 Task: Select Grocery. Add to cart, from ALDI for 779 Spadafore Drive, State College, Pennsylvania 16803, Cell Number 814-822-2457, following items : Park Street Deli Mac & Cheese (20 oz) - 2, Southern Grove Whole Almond (16 oz) - 1, Goldhen Grade A Eggs Large (12 ct) - 2, Chef''s Cupboard Chunky Soup Chicken Noodle (18.6 oz) - 2, Burman''s Chili Sauce (12 oz) - 1, Organic Broccoli (each) - 2, Fusia Asian Inspirations Chicken Fried Rice (22 oz) - 2, L''oven Fresh Wraps Spinach (15 oz) - 1, Ginger Root (8 oz) - 2, Tide Simply Plus Oxi Liquid Laundry Detergent (31 oz) - 1
Action: Mouse moved to (323, 108)
Screenshot: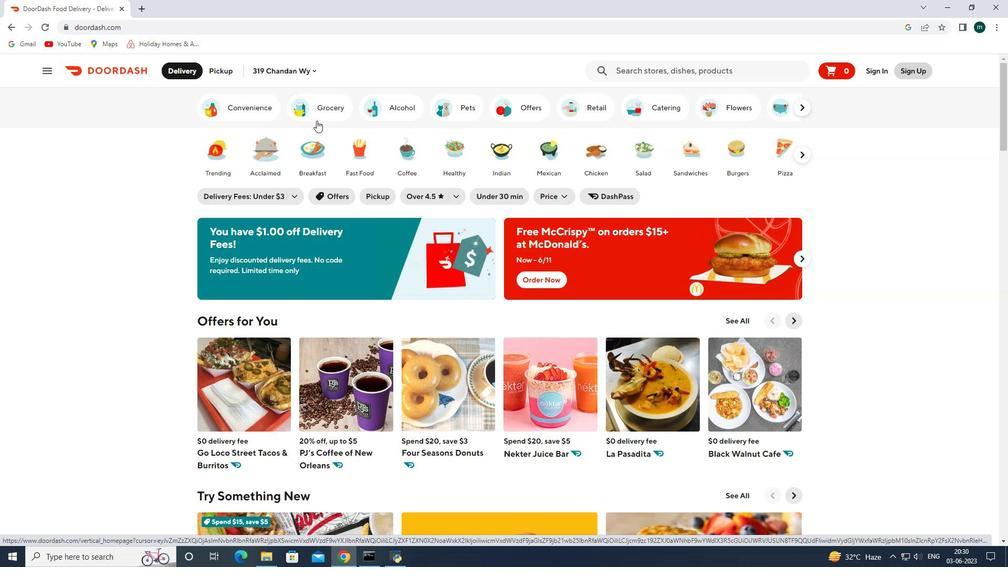 
Action: Mouse pressed left at (323, 108)
Screenshot: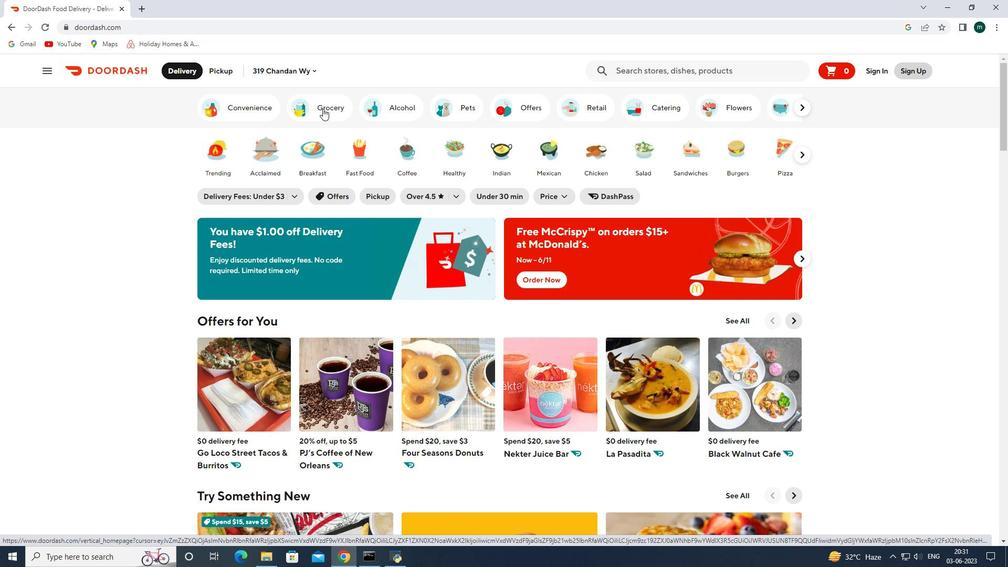 
Action: Mouse moved to (656, 327)
Screenshot: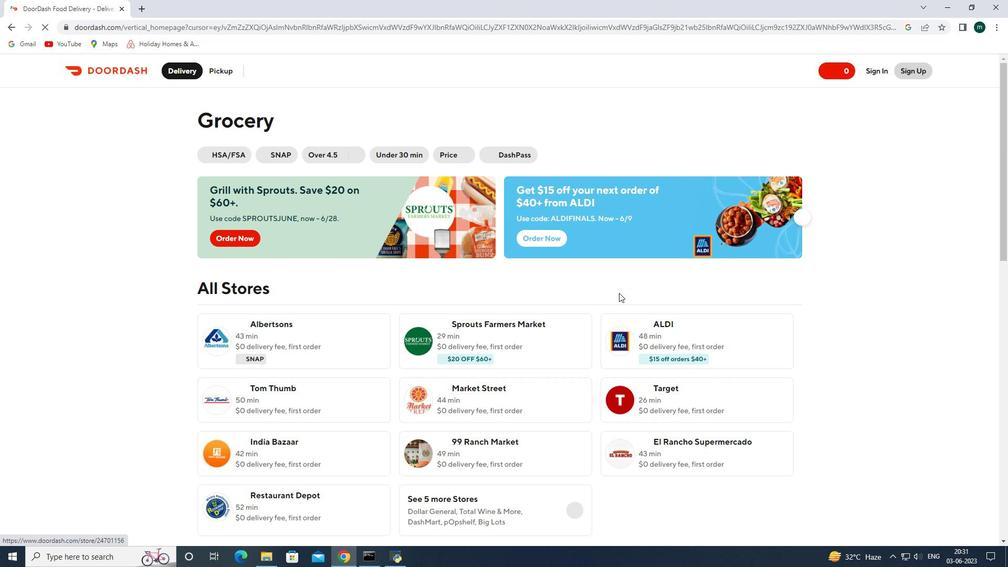 
Action: Mouse pressed left at (656, 327)
Screenshot: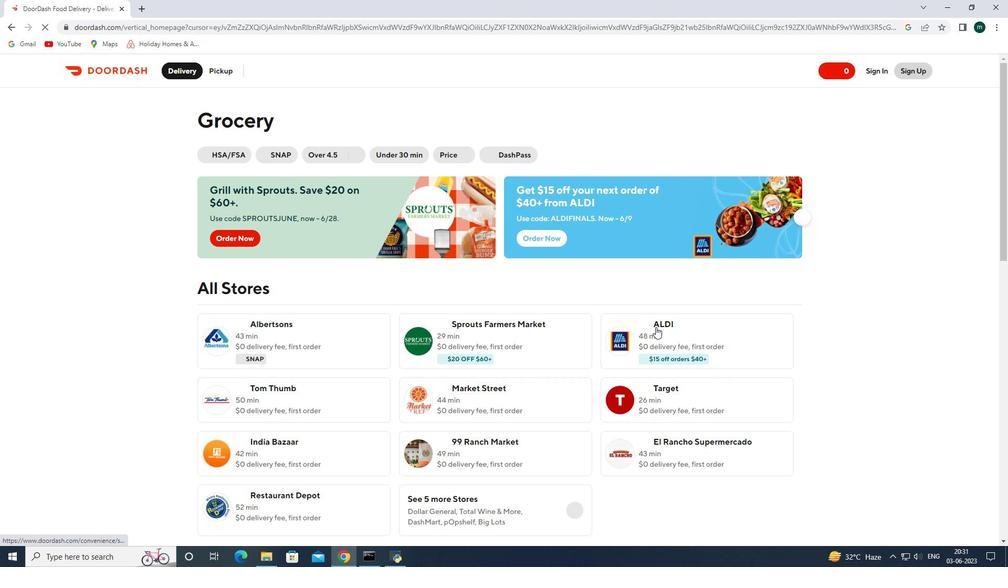 
Action: Mouse moved to (208, 68)
Screenshot: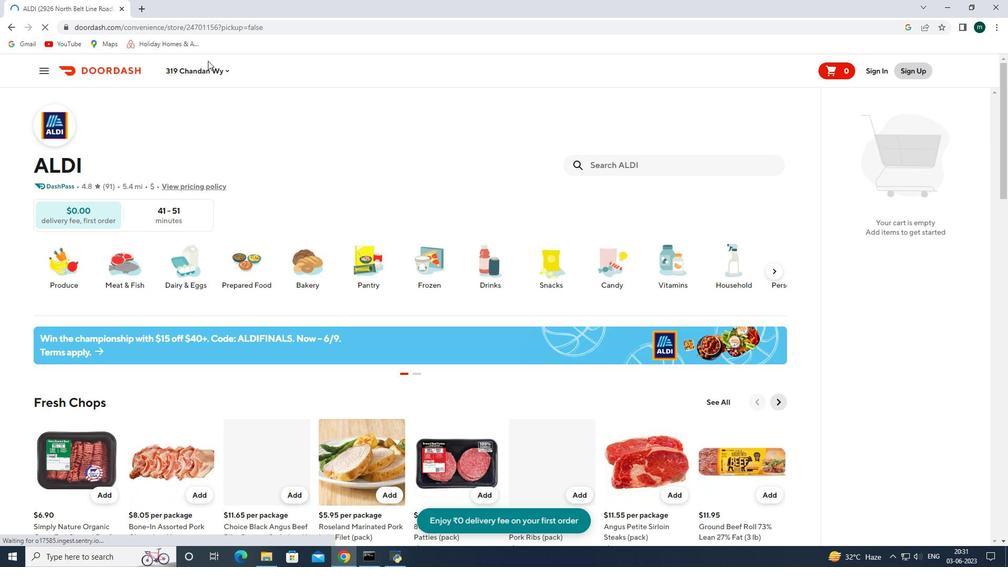 
Action: Mouse pressed left at (208, 68)
Screenshot: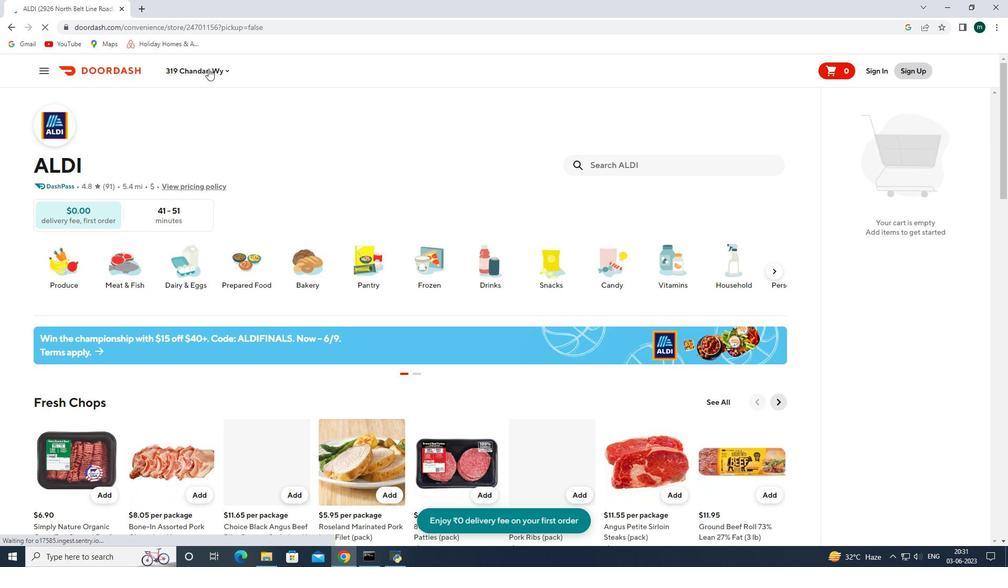 
Action: Mouse moved to (220, 106)
Screenshot: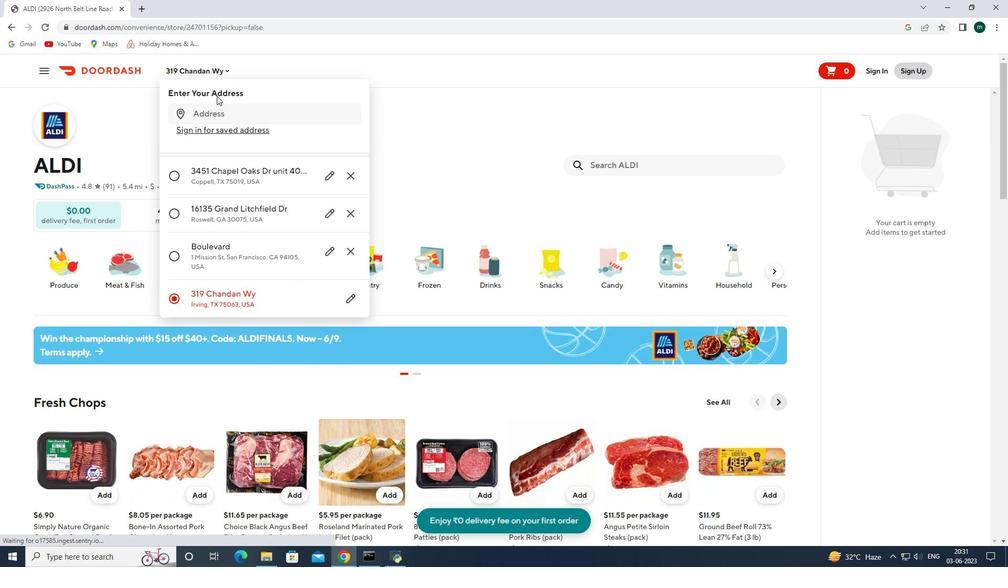 
Action: Mouse pressed left at (220, 106)
Screenshot: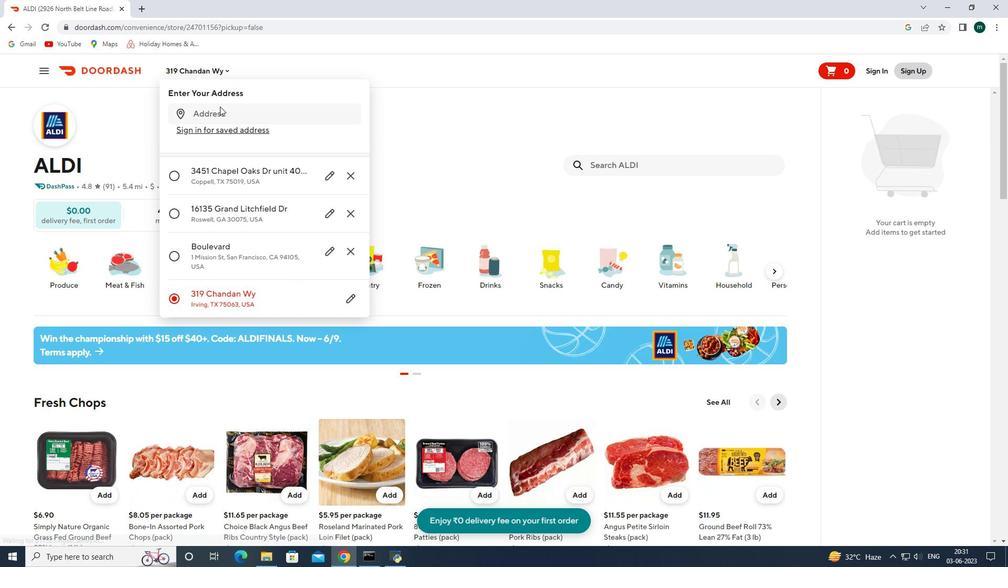 
Action: Key pressed 779<Key.space>spadafore<Key.space>drive<Key.space>state<Key.space>coege<Key.space>pennsyvani<Key.space>16803<Key.enter>
Screenshot: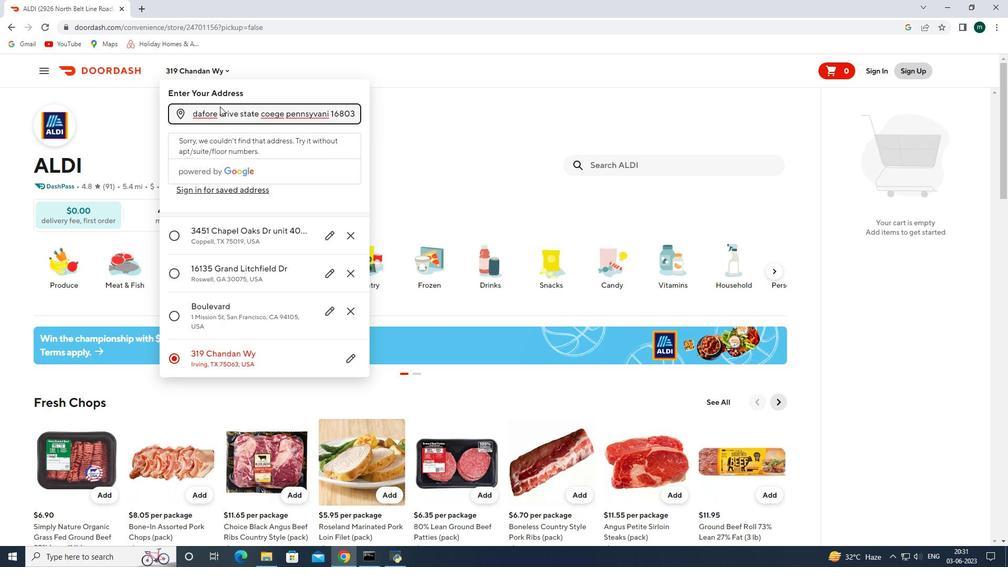 
Action: Mouse moved to (302, 433)
Screenshot: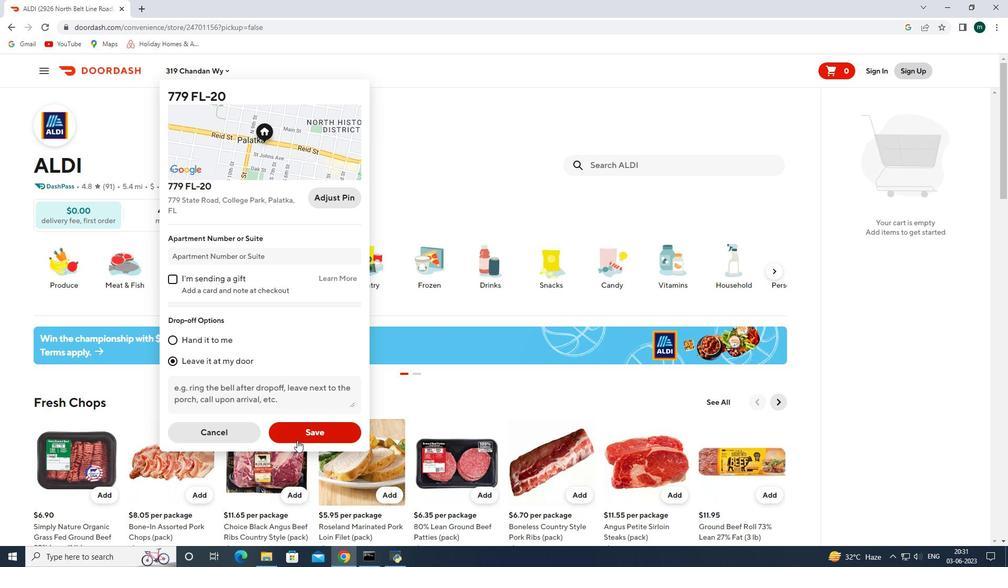 
Action: Mouse pressed left at (302, 433)
Screenshot: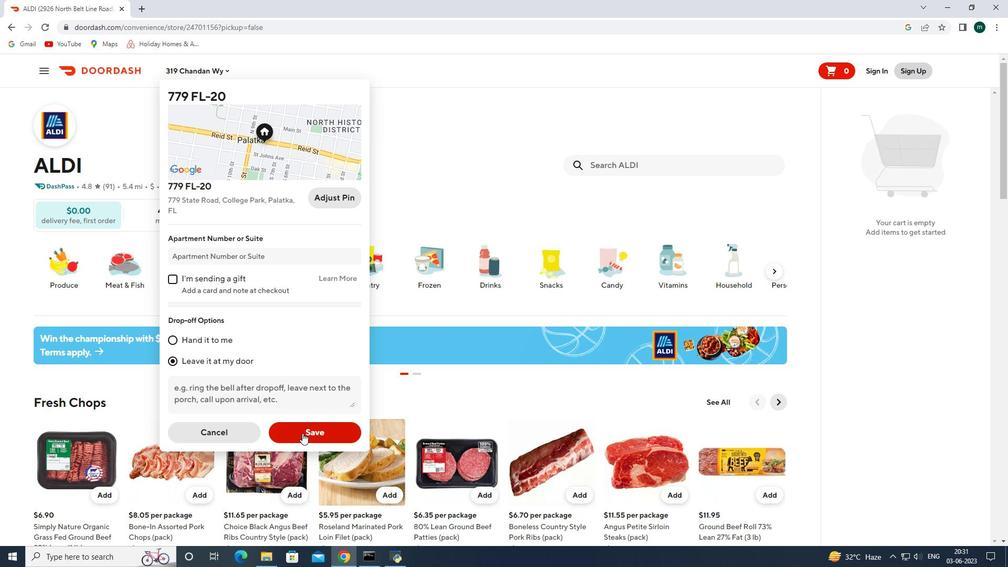 
Action: Mouse moved to (619, 167)
Screenshot: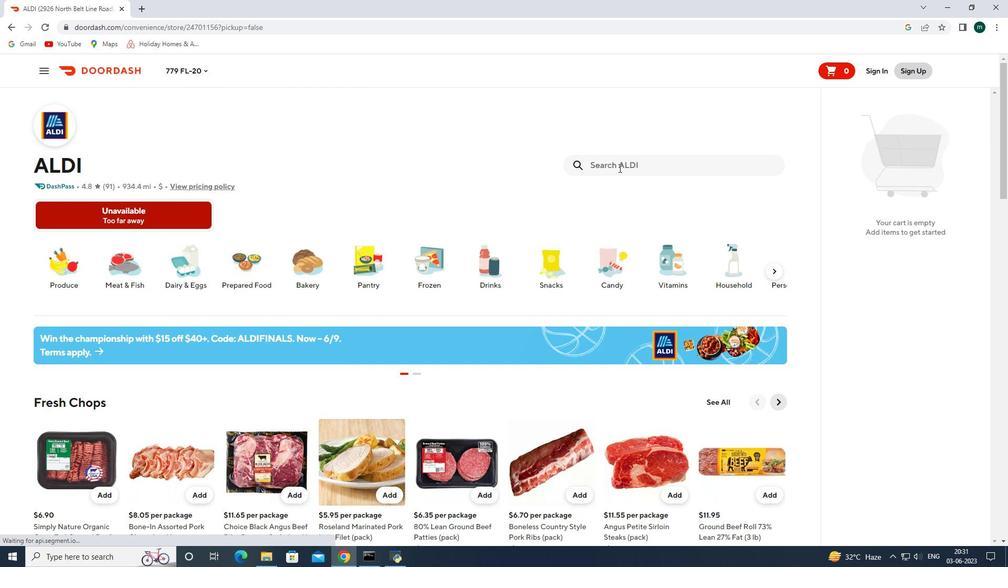 
Action: Mouse pressed left at (619, 167)
Screenshot: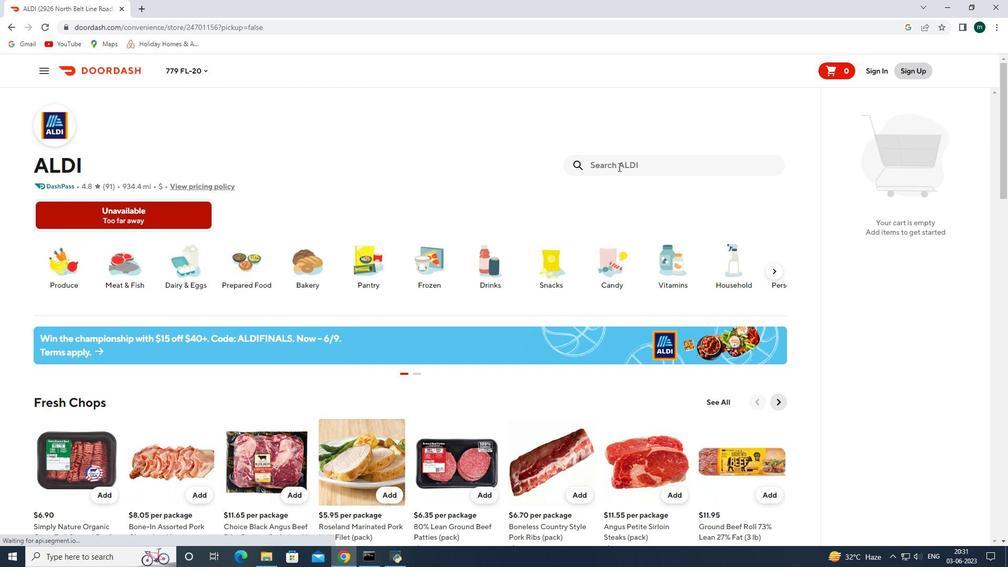 
Action: Key pressed park<Key.space>street<Key.space>dei<Key.space>mac<Key.space>and<Key.space>cheese<Key.space><Key.enter>
Screenshot: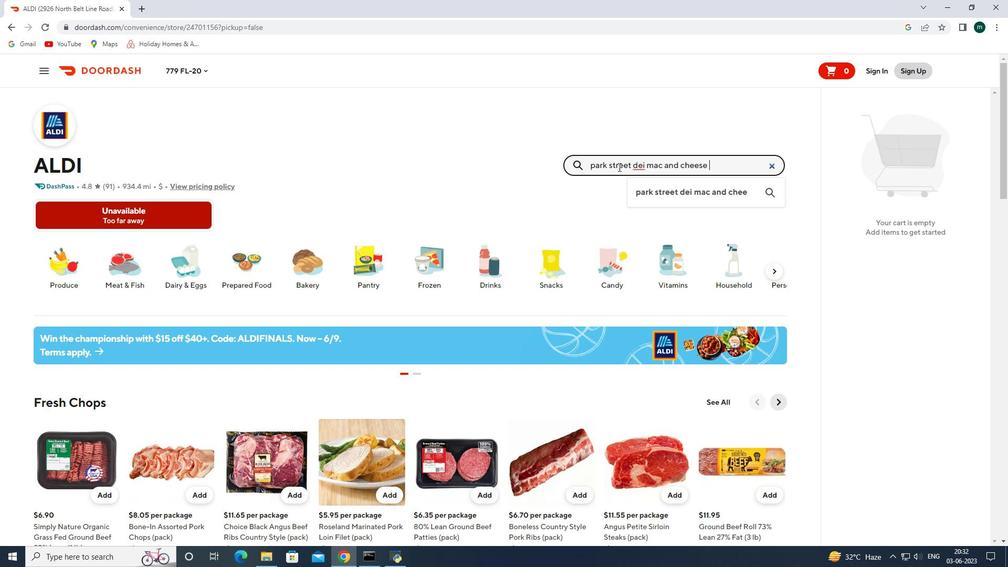 
Action: Mouse moved to (95, 294)
Screenshot: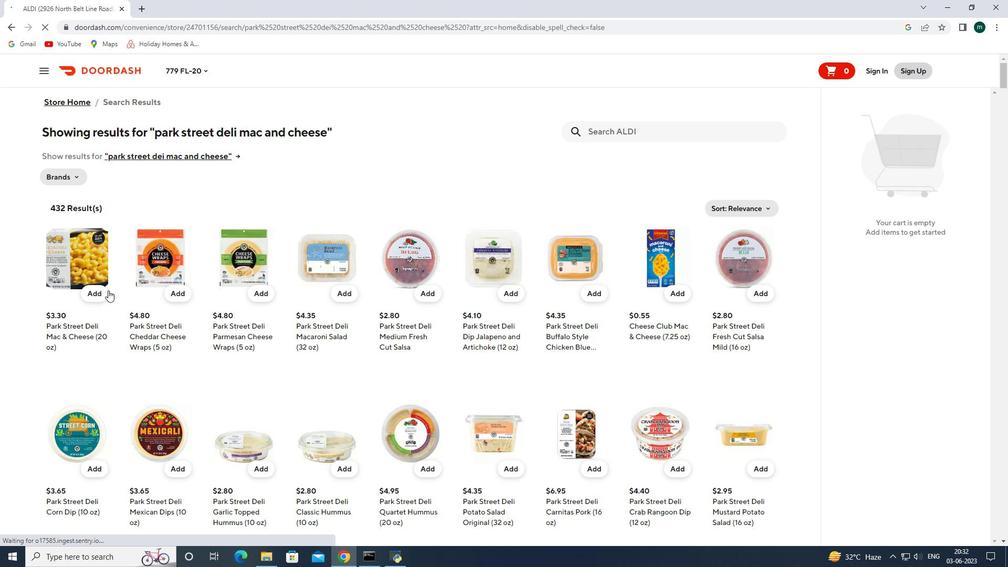 
Action: Mouse pressed left at (95, 294)
Screenshot: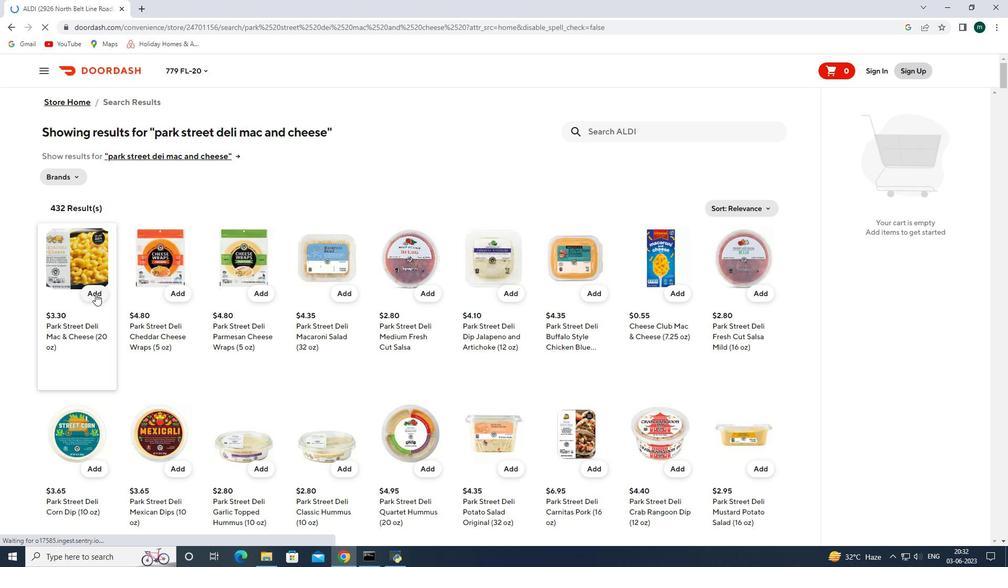 
Action: Mouse moved to (97, 295)
Screenshot: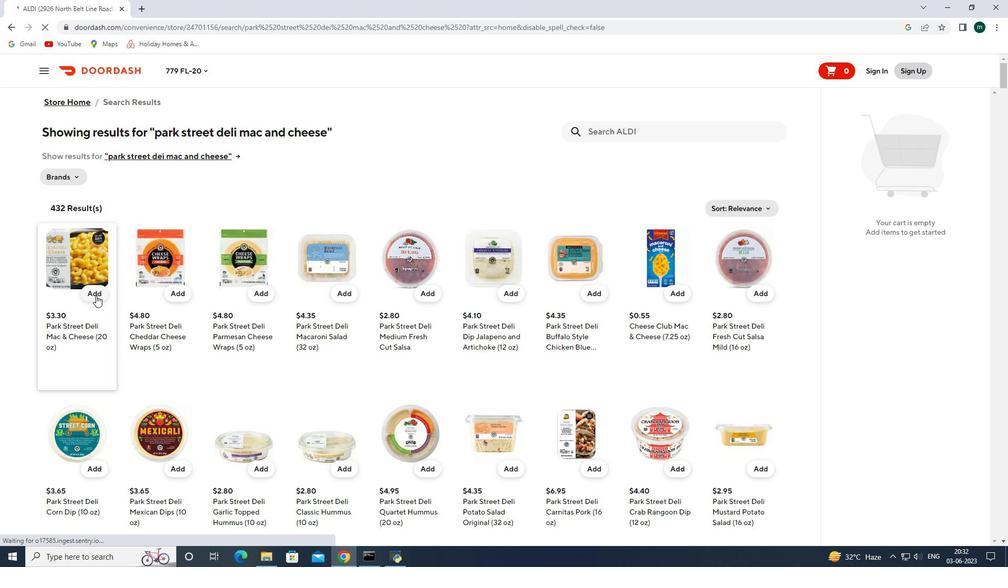 
Action: Mouse pressed left at (97, 295)
Screenshot: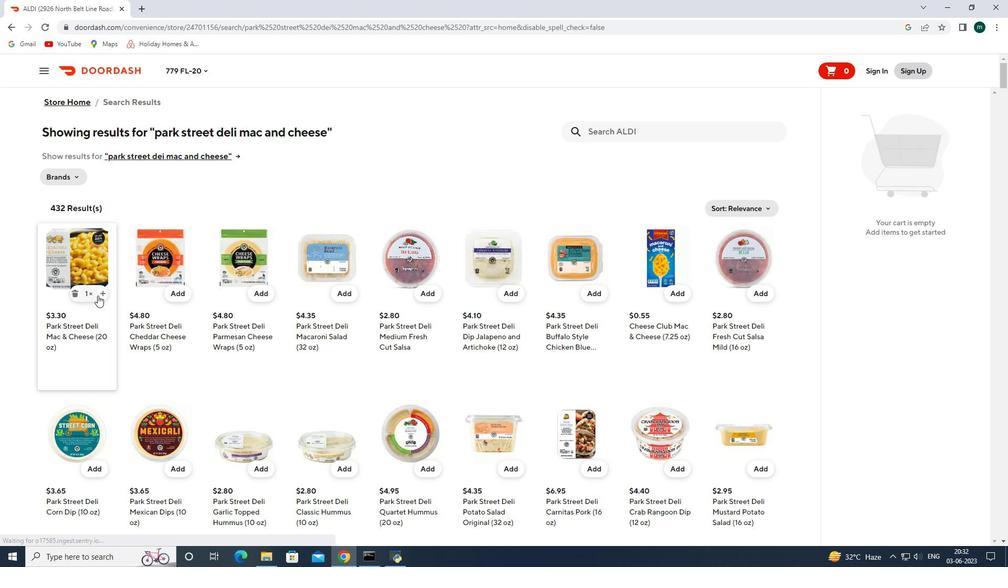 
Action: Mouse moved to (598, 132)
Screenshot: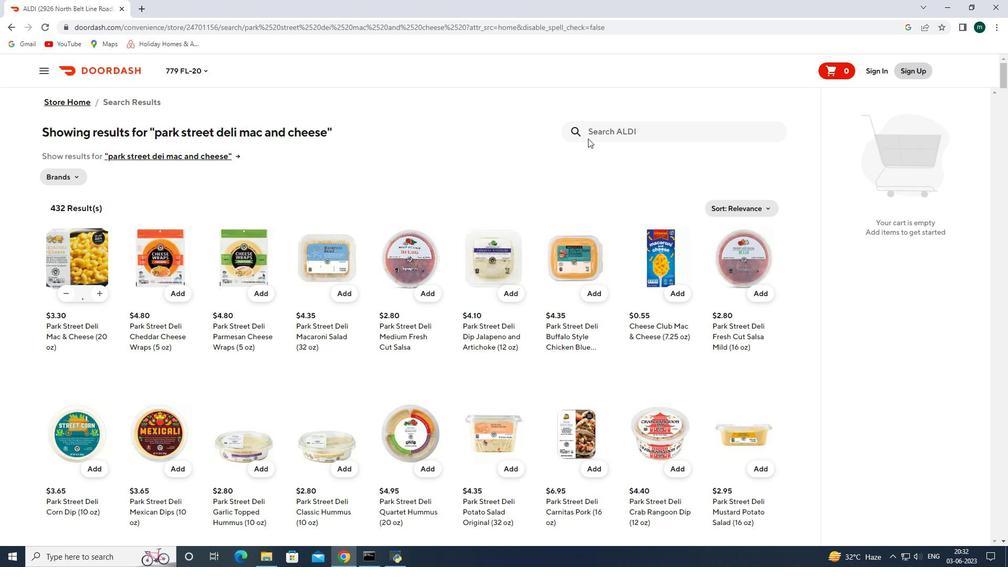 
Action: Mouse pressed left at (598, 132)
Screenshot: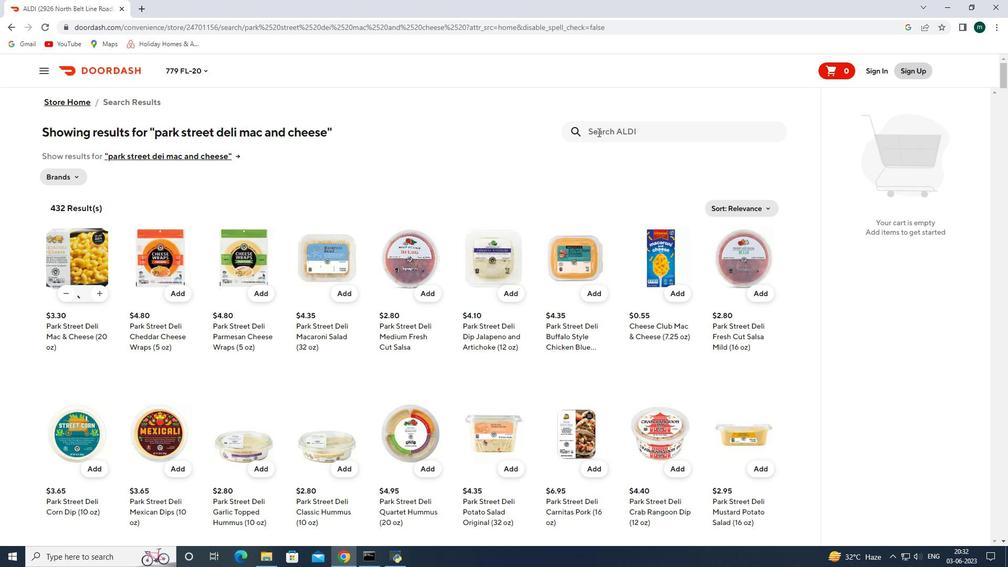 
Action: Key pressed southern<Key.space>grove<Key.space>whole<Key.space>almond<Key.enter>
Screenshot: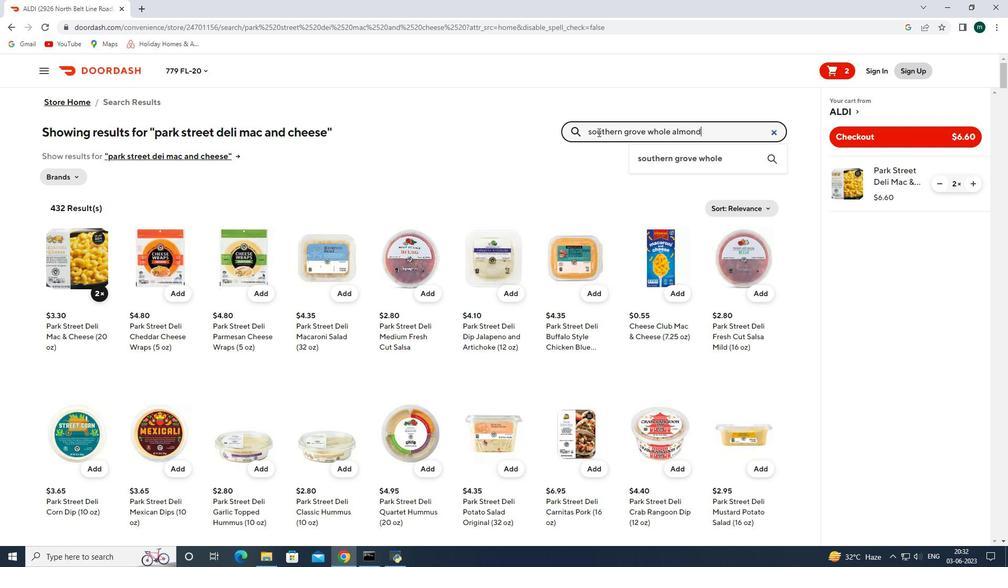 
Action: Mouse moved to (602, 128)
Screenshot: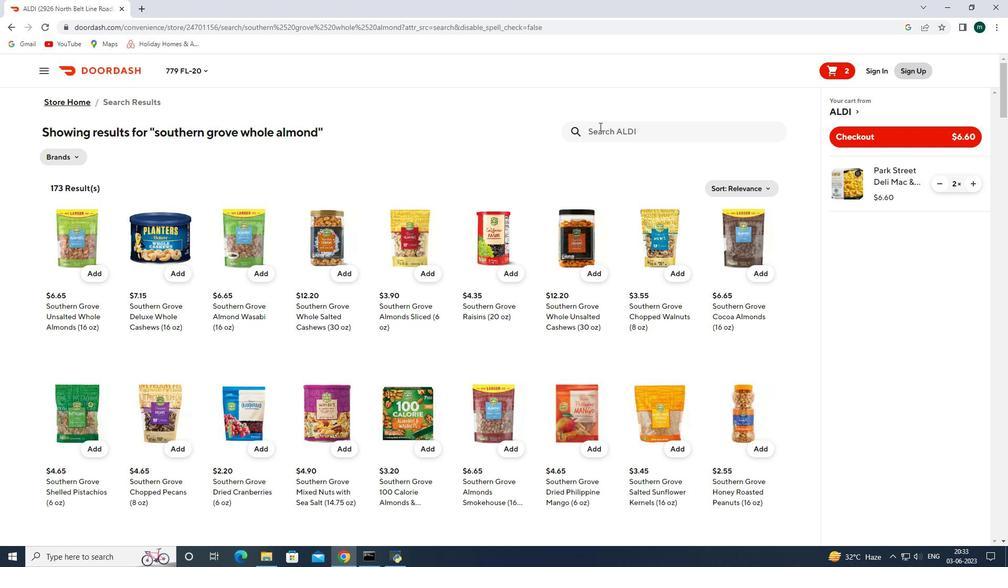 
Action: Mouse pressed left at (602, 128)
Screenshot: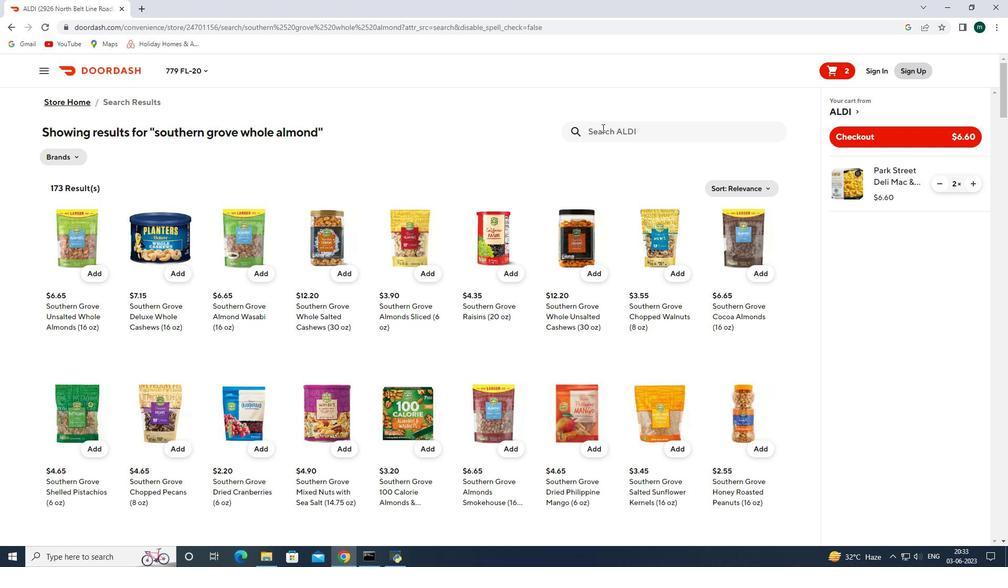 
Action: Key pressed goldhen<Key.space>grade<Key.space>a<Key.space>eggs<Key.space>large<Key.enter>
Screenshot: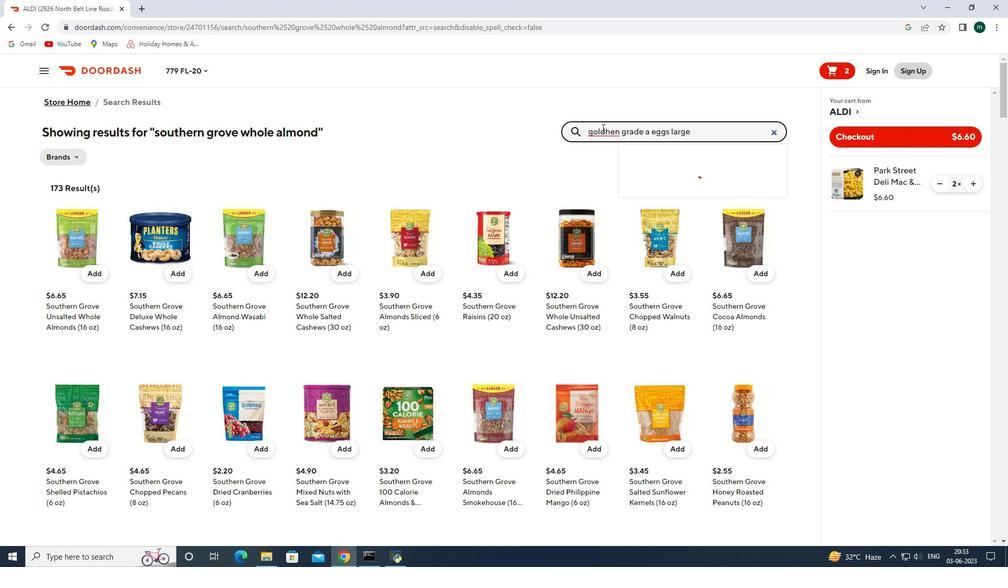 
Action: Mouse moved to (104, 294)
Screenshot: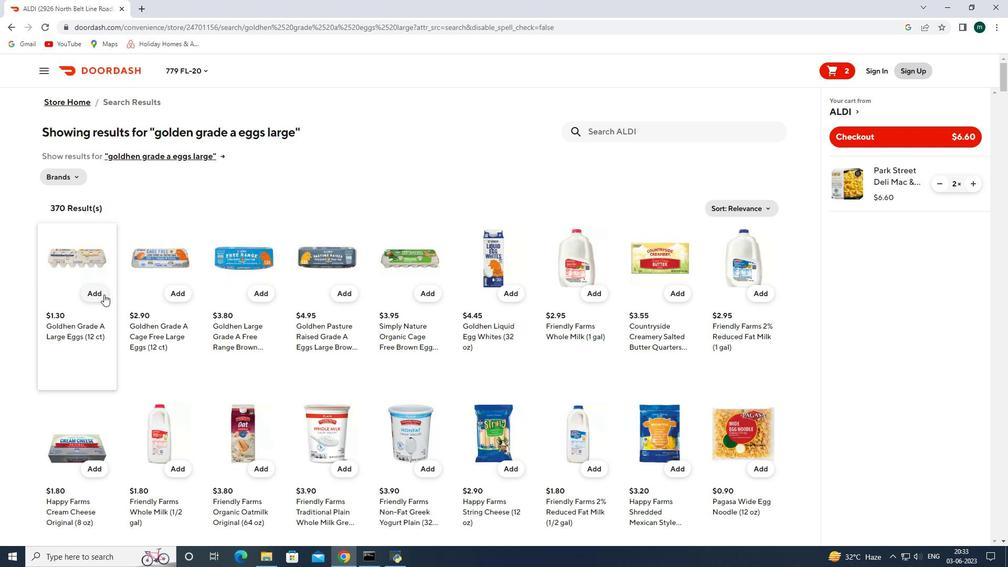 
Action: Mouse pressed left at (104, 294)
Screenshot: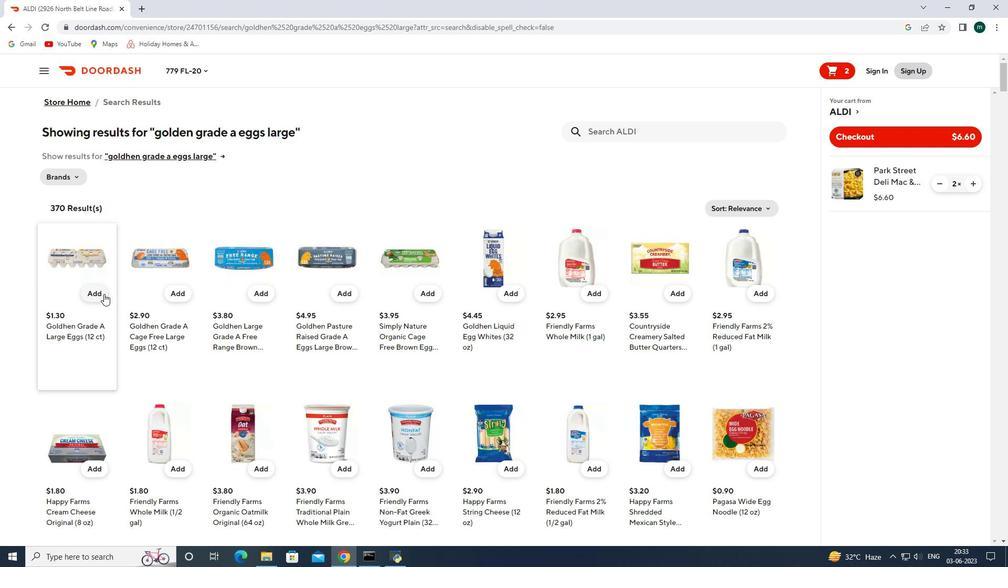 
Action: Mouse pressed left at (104, 294)
Screenshot: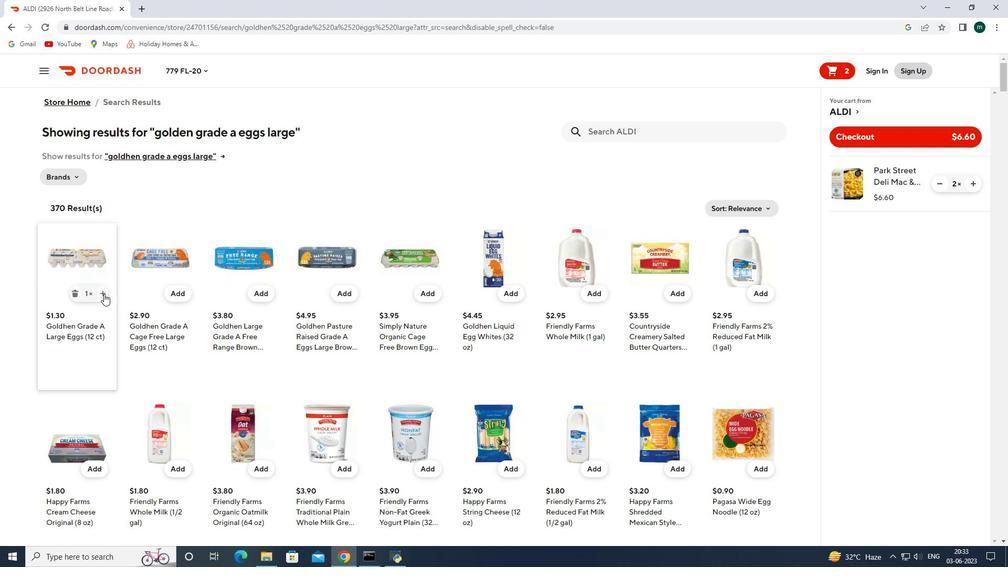 
Action: Mouse moved to (623, 131)
Screenshot: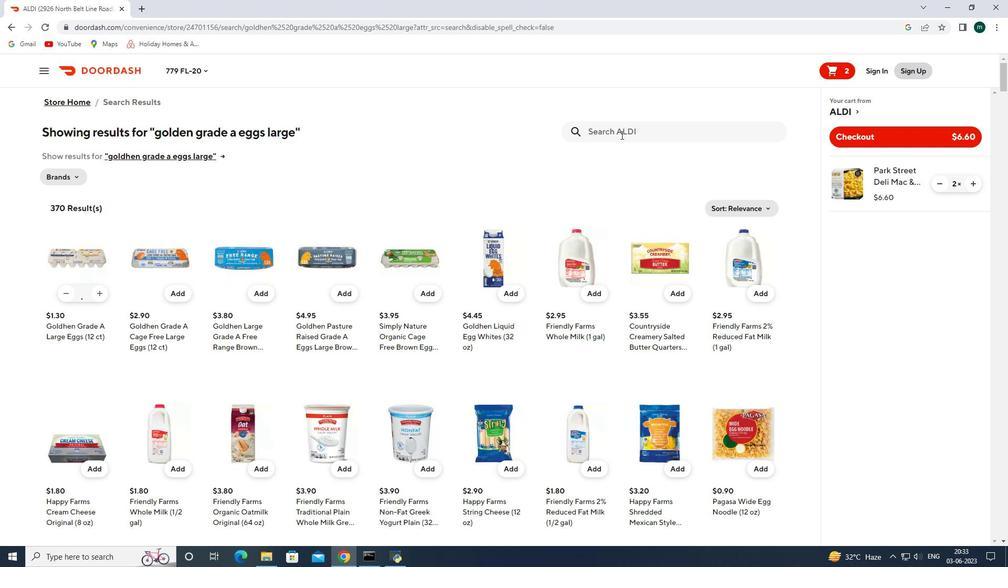 
Action: Mouse pressed left at (623, 131)
Screenshot: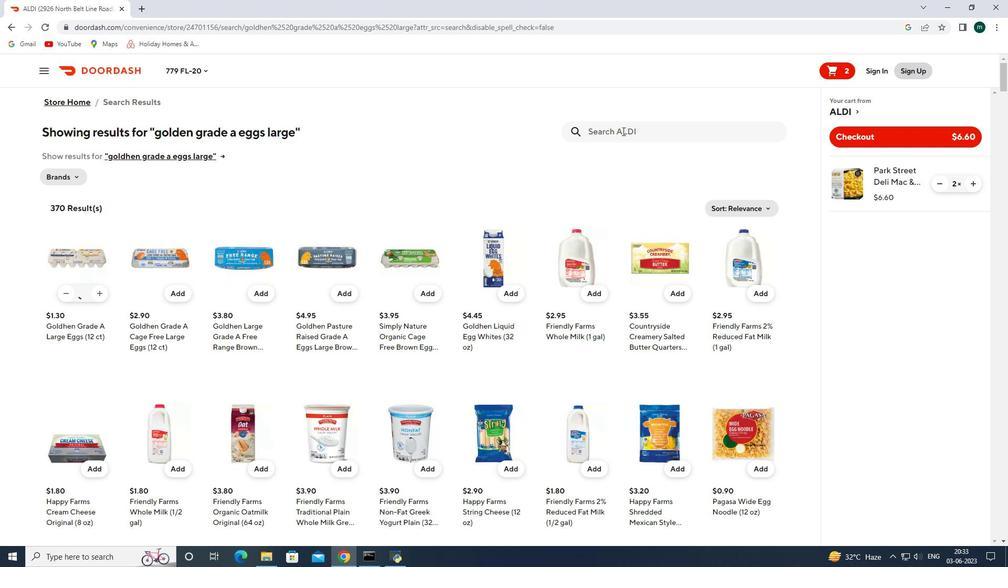 
Action: Key pressed chefs<Key.space>cupn<Key.backspace>board<Key.space>chunky<Key.space>soup<Key.space>chicken<Key.space>noodle<Key.enter>
Screenshot: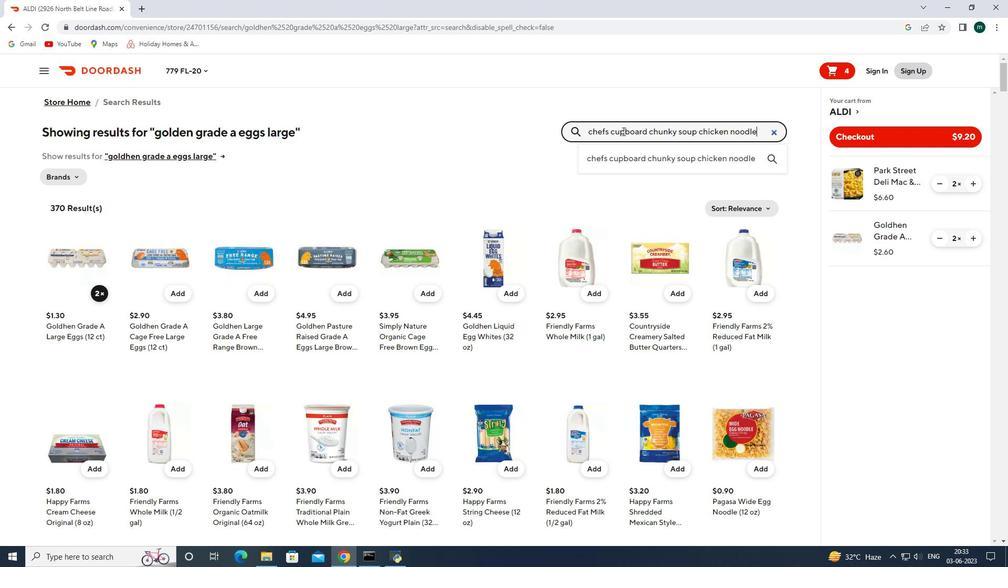 
Action: Mouse moved to (100, 272)
Screenshot: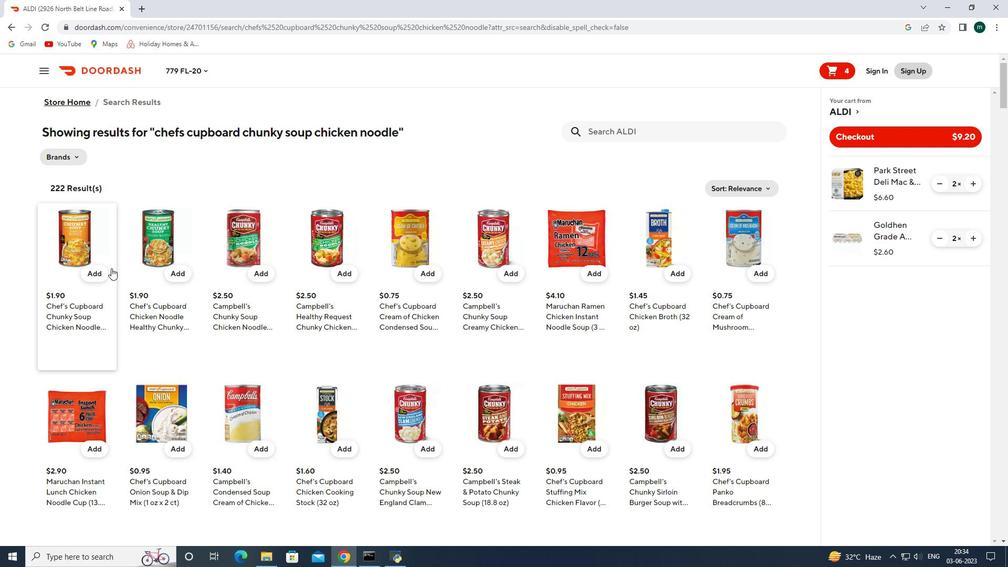 
Action: Mouse pressed left at (100, 272)
Screenshot: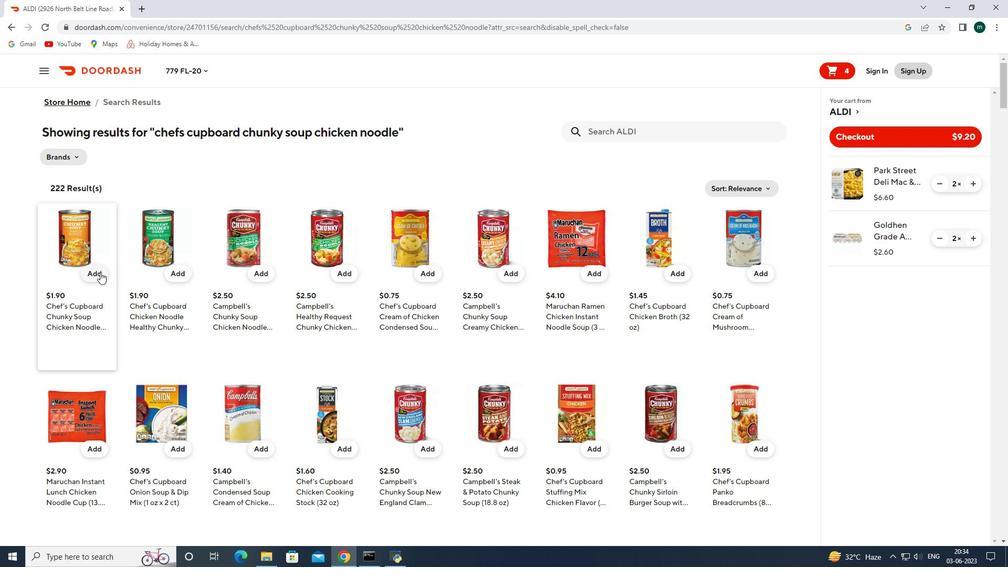 
Action: Mouse pressed left at (100, 272)
Screenshot: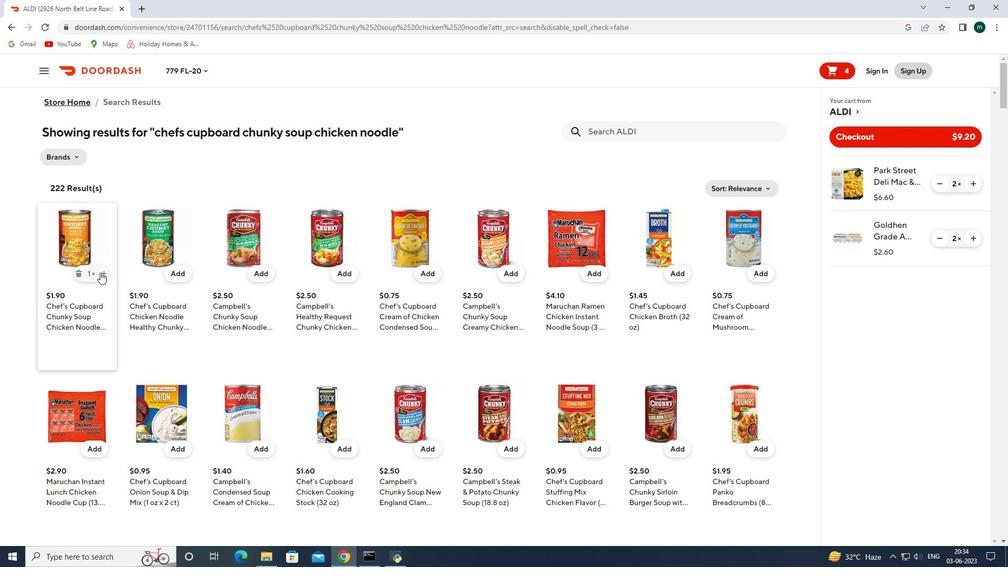 
Action: Mouse moved to (640, 132)
Screenshot: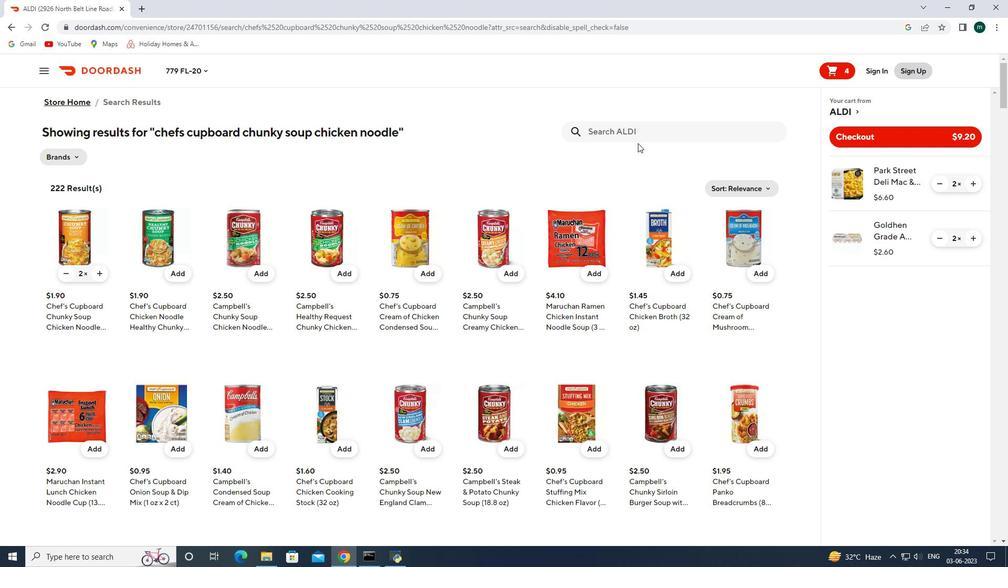 
Action: Mouse pressed left at (640, 132)
Screenshot: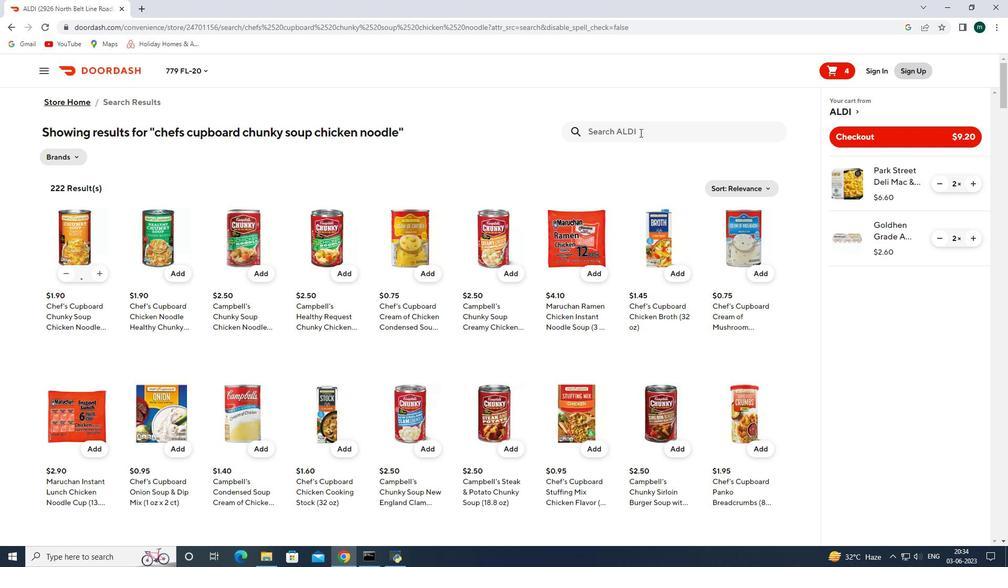 
Action: Mouse moved to (640, 132)
Screenshot: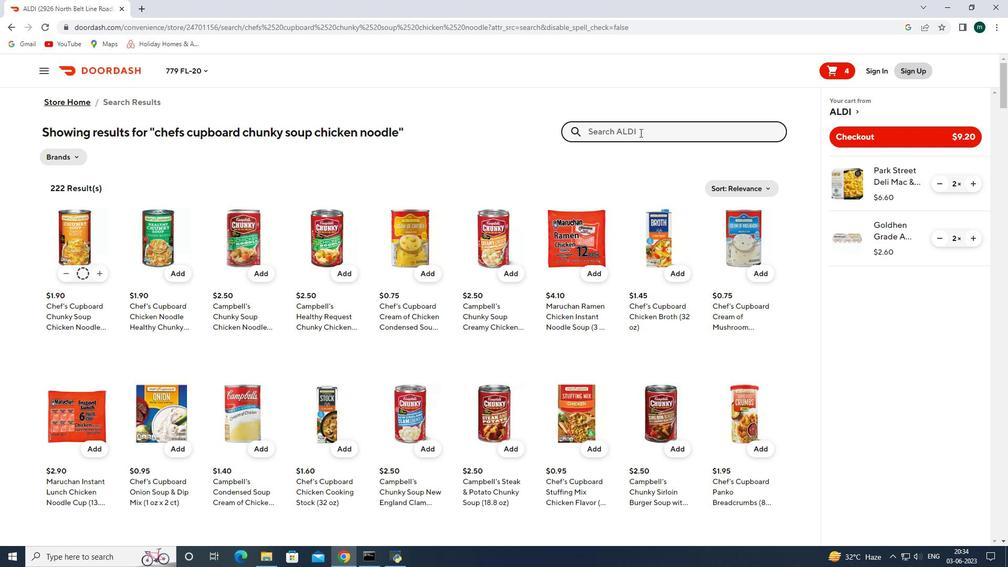 
Action: Key pressed burman<Key.space>chili<Key.space>sauce<Key.enter>
Screenshot: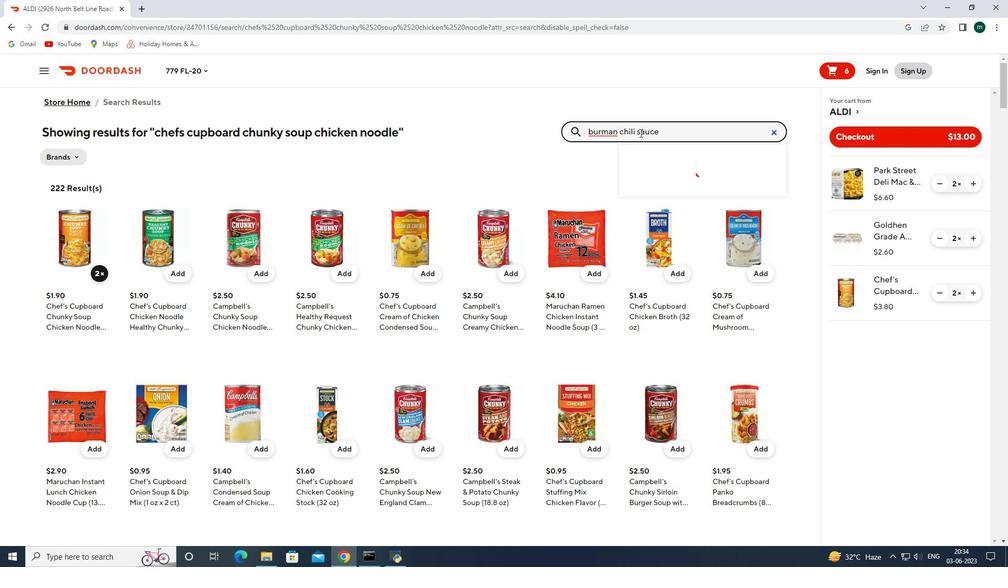 
Action: Mouse moved to (101, 269)
Screenshot: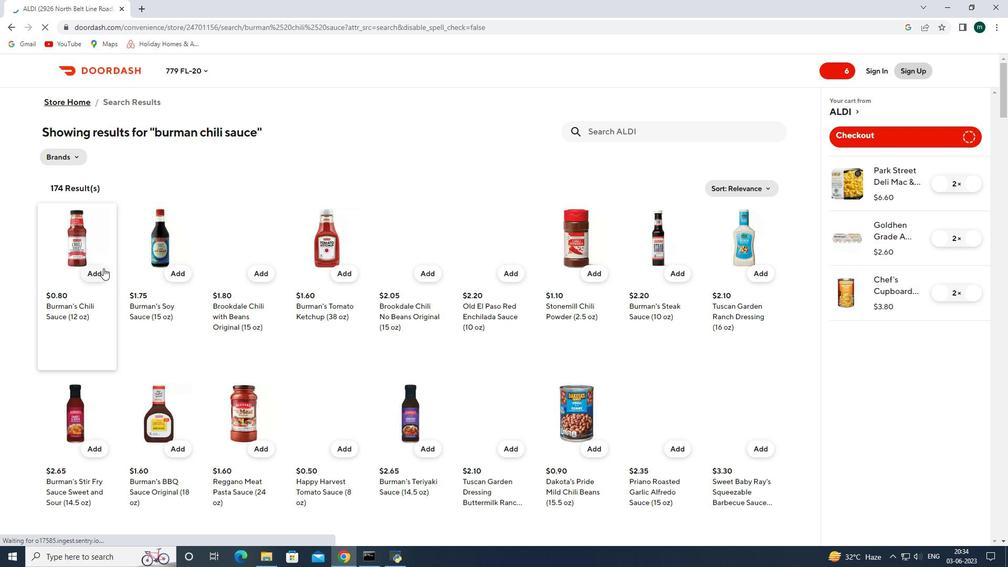 
Action: Mouse pressed left at (101, 269)
Screenshot: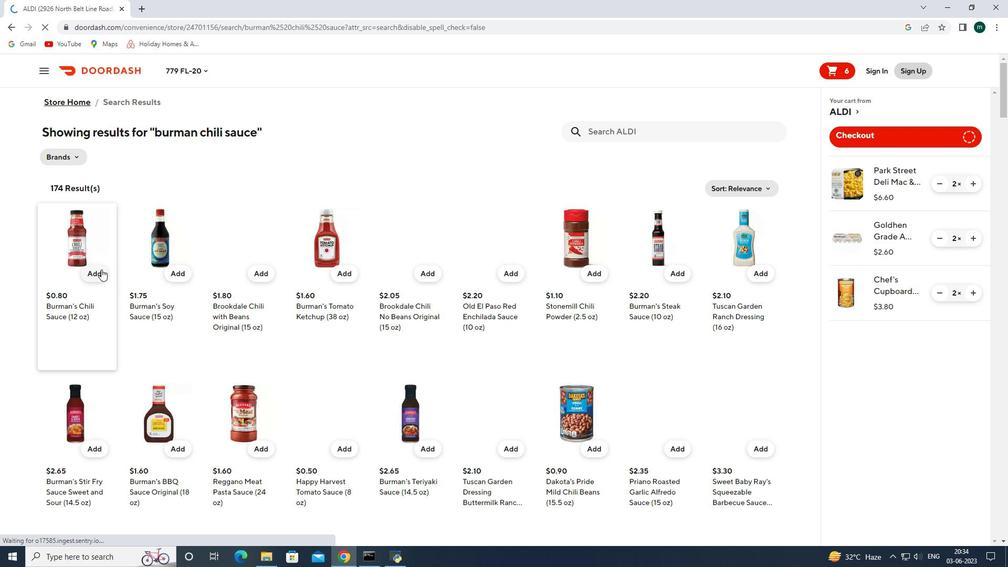 
Action: Mouse moved to (625, 124)
Screenshot: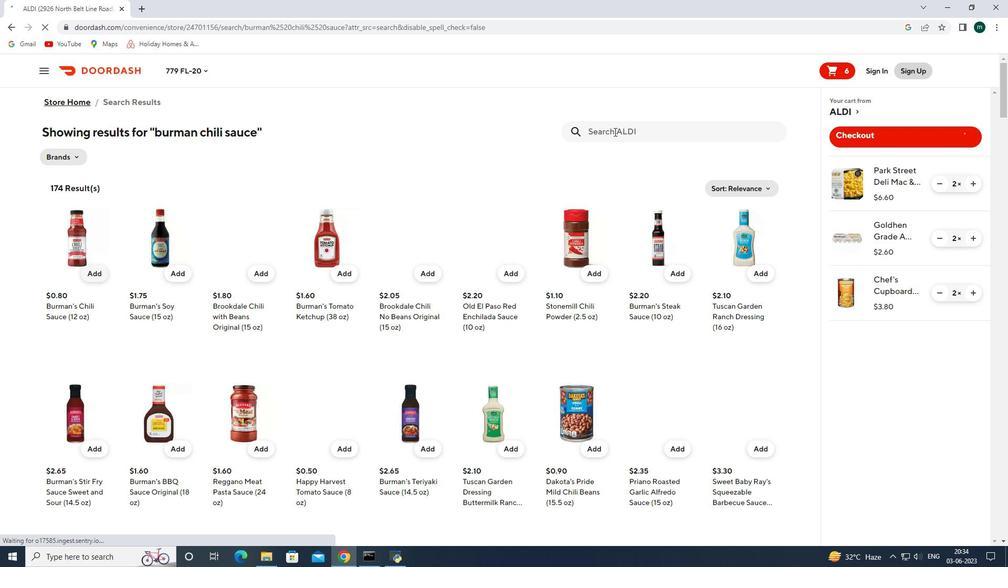
Action: Mouse pressed left at (625, 124)
Screenshot: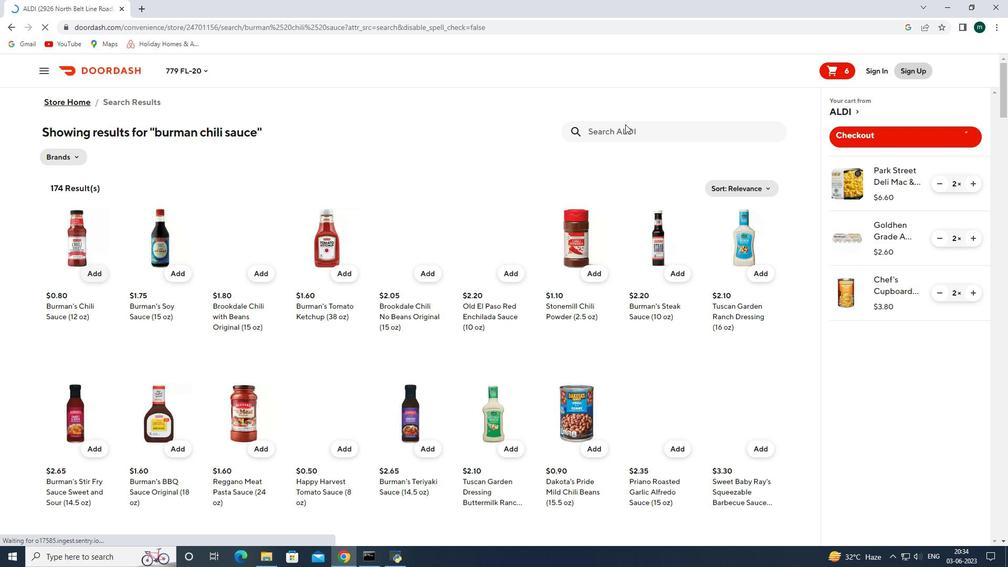 
Action: Mouse moved to (626, 127)
Screenshot: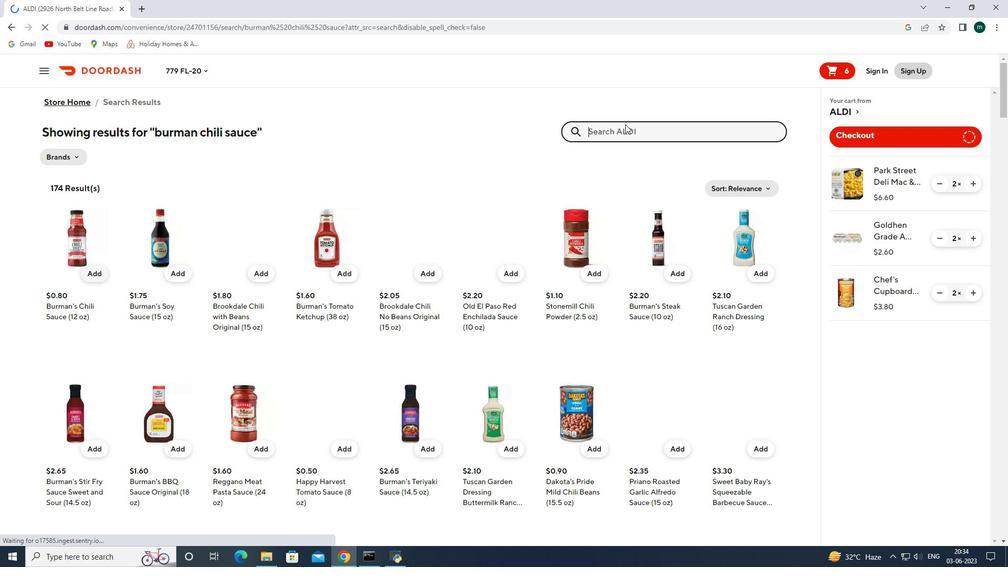 
Action: Key pressed orgnic<Key.space>broccoli<Key.enter>
Screenshot: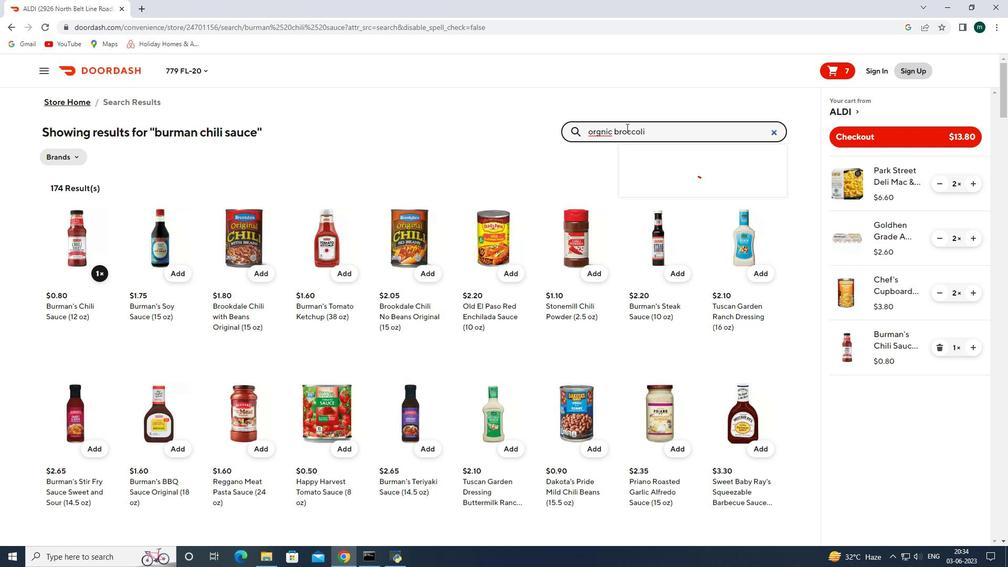 
Action: Mouse moved to (184, 290)
Screenshot: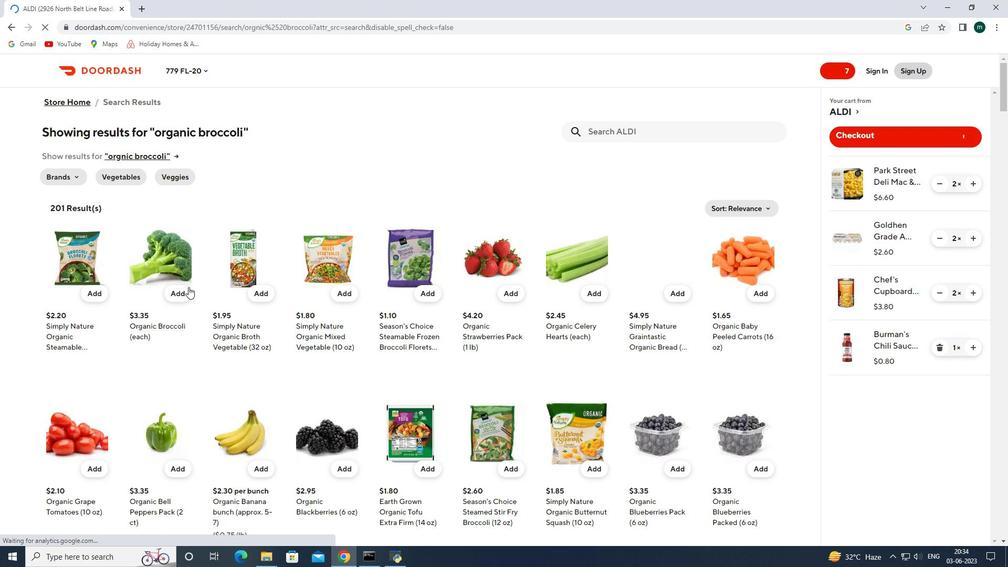 
Action: Mouse pressed left at (184, 290)
Screenshot: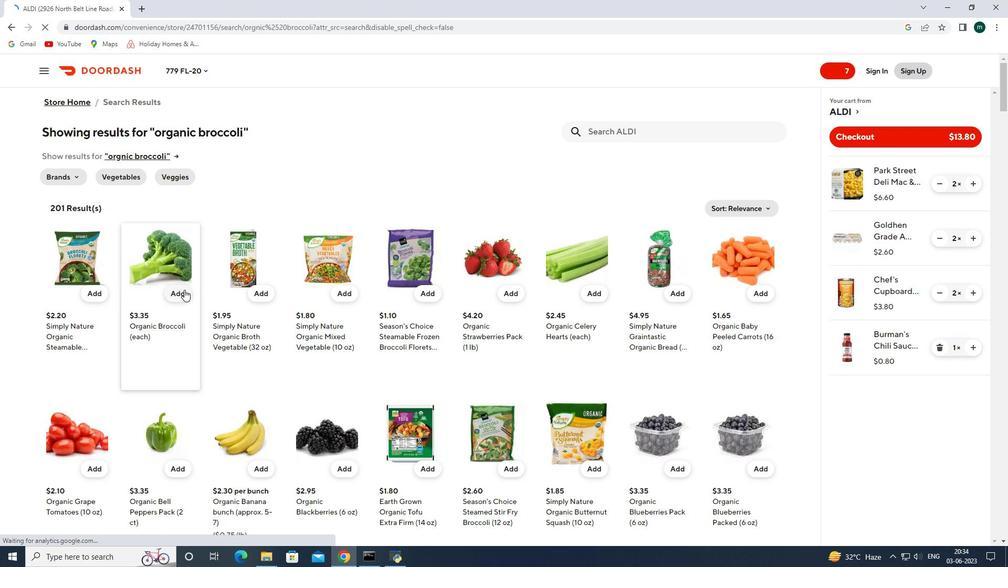 
Action: Mouse pressed left at (184, 290)
Screenshot: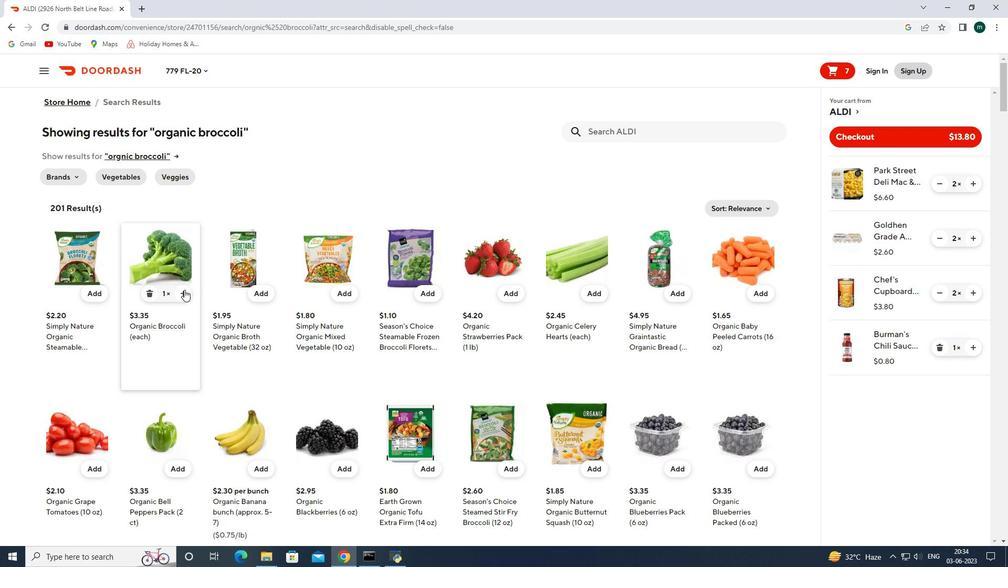 
Action: Mouse moved to (604, 130)
Screenshot: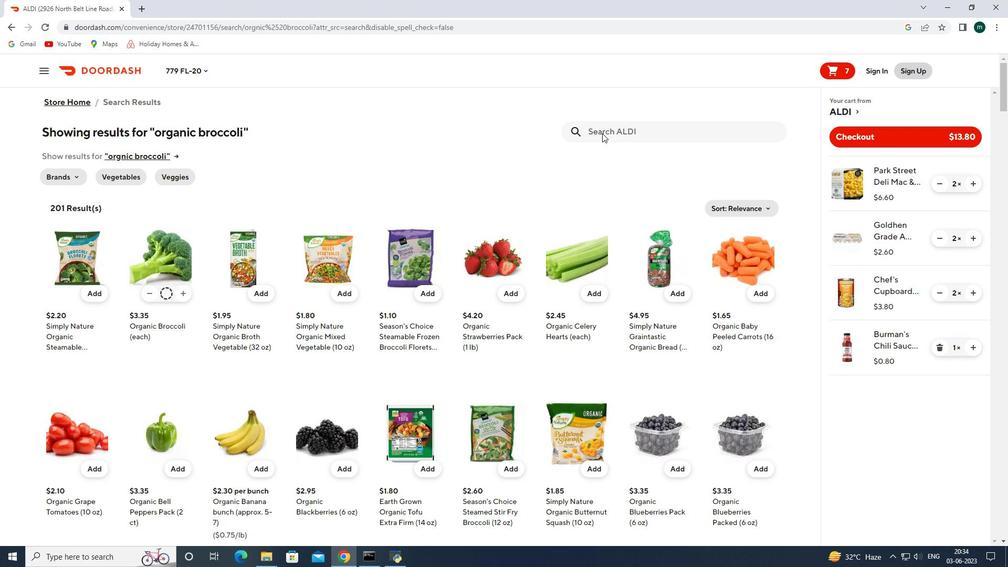 
Action: Mouse pressed left at (604, 130)
Screenshot: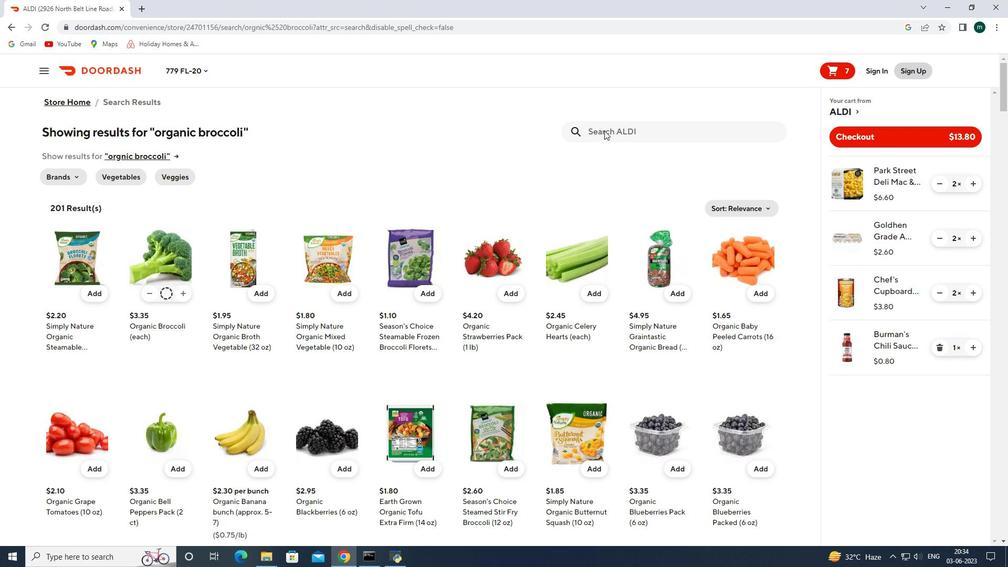 
Action: Key pressed fusia<Key.space>asian<Key.space>inspirations<Key.space>chicken<Key.space>fried<Key.space>rice<Key.enter>
Screenshot: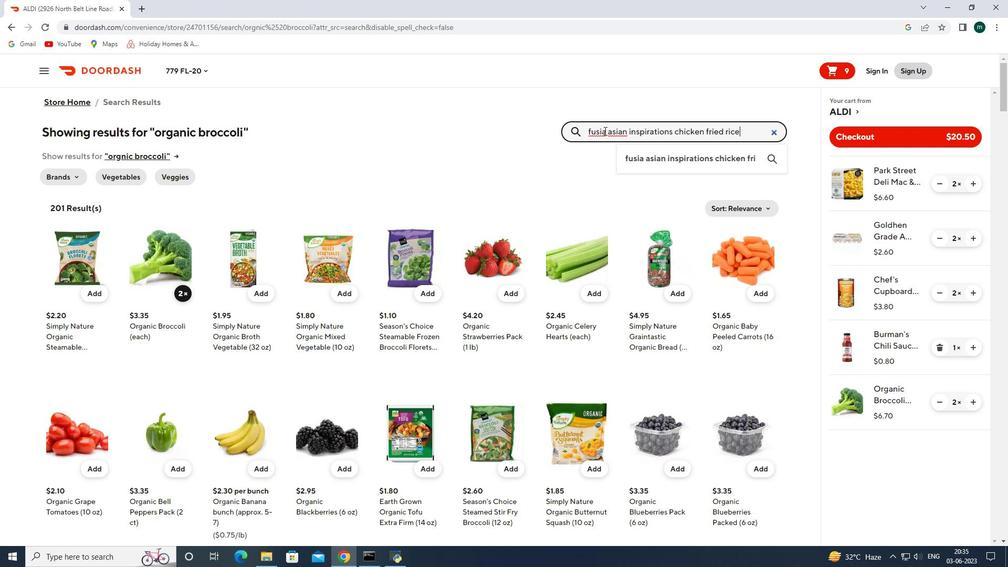 
Action: Mouse moved to (93, 269)
Screenshot: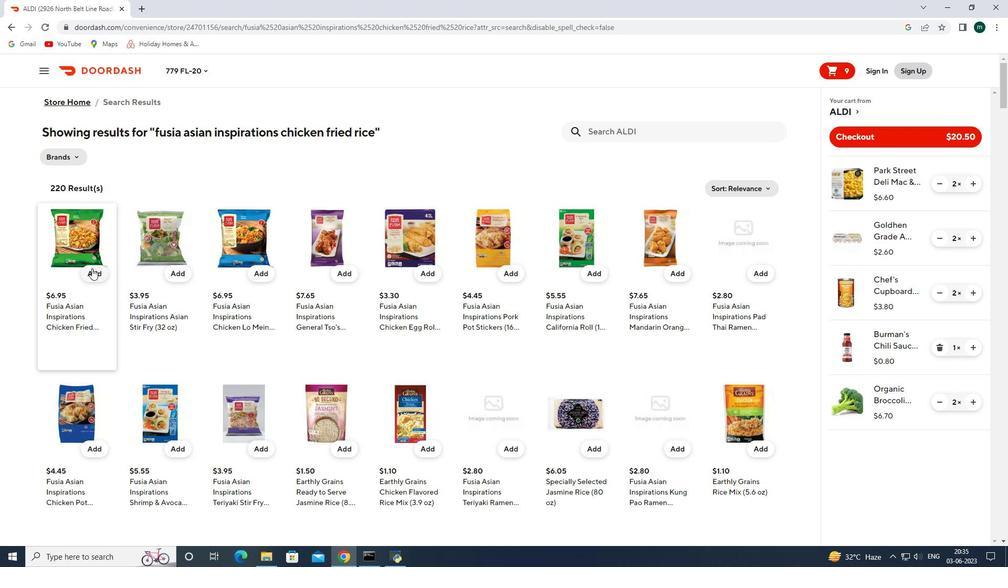 
Action: Mouse pressed left at (93, 269)
Screenshot: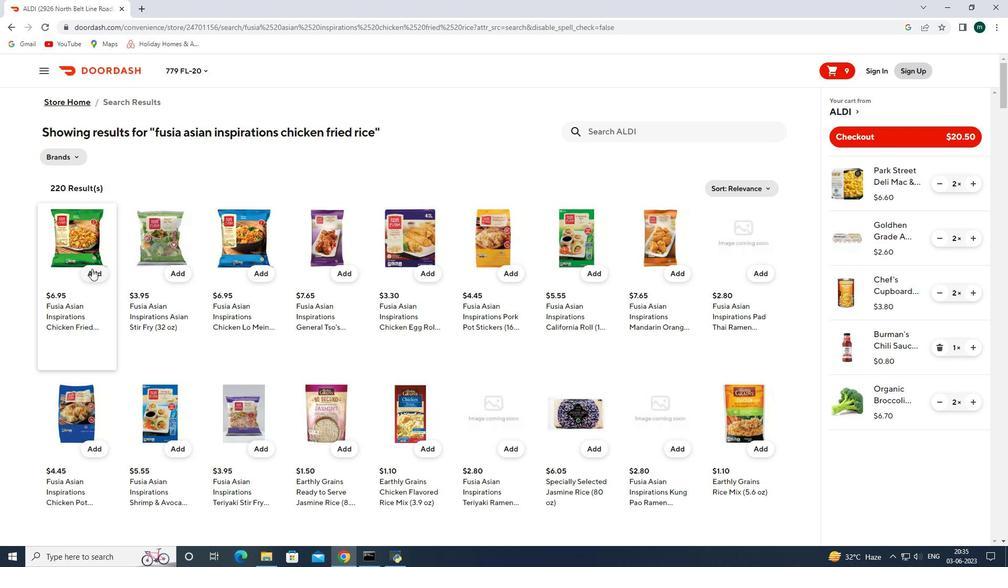 
Action: Mouse moved to (100, 272)
Screenshot: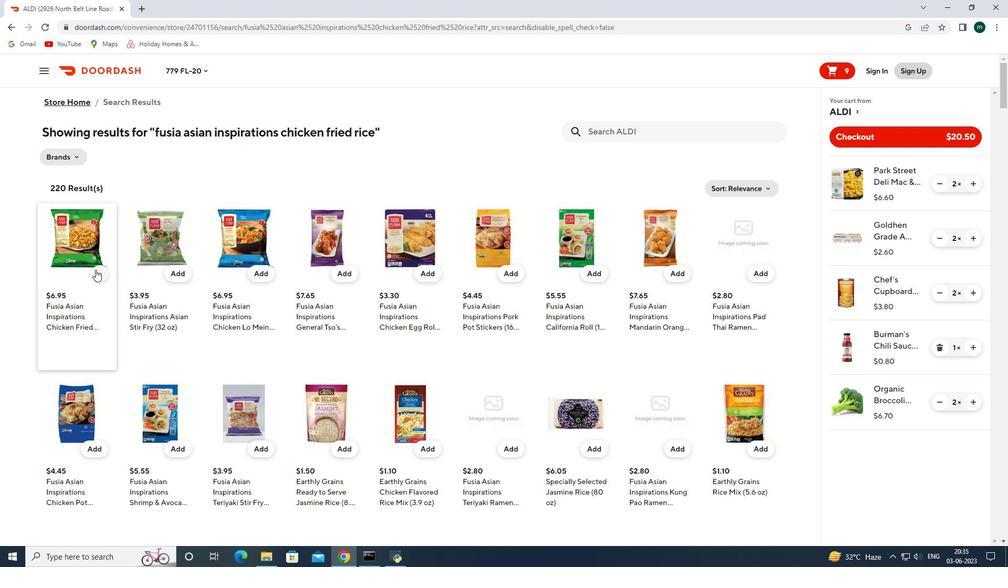 
Action: Mouse pressed left at (100, 272)
Screenshot: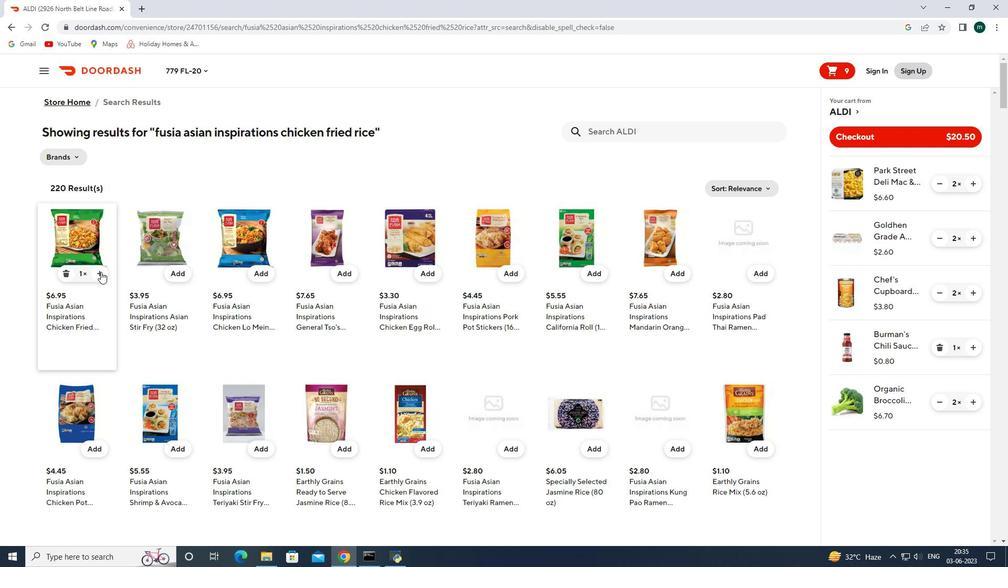 
Action: Mouse moved to (623, 128)
Screenshot: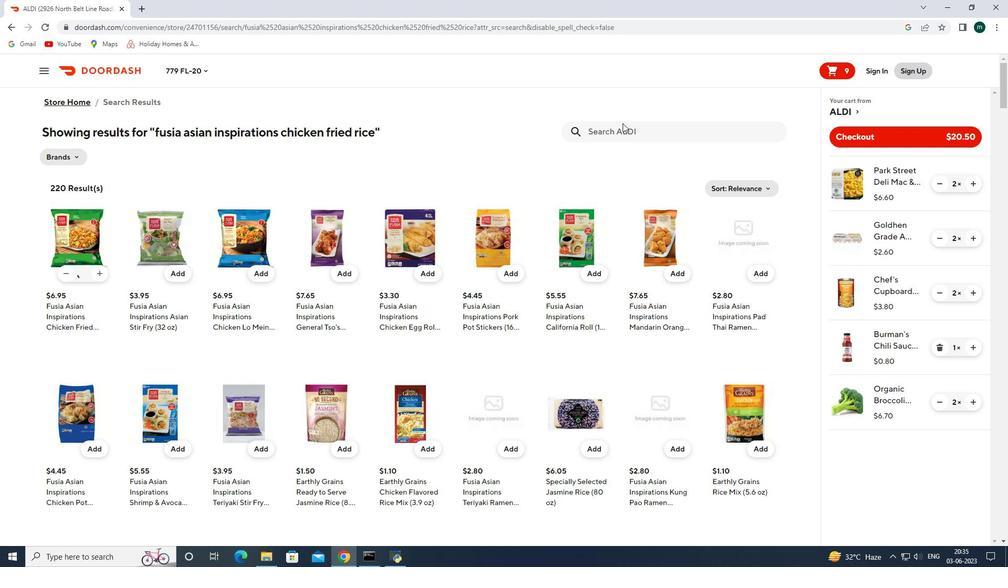 
Action: Mouse pressed left at (623, 128)
Screenshot: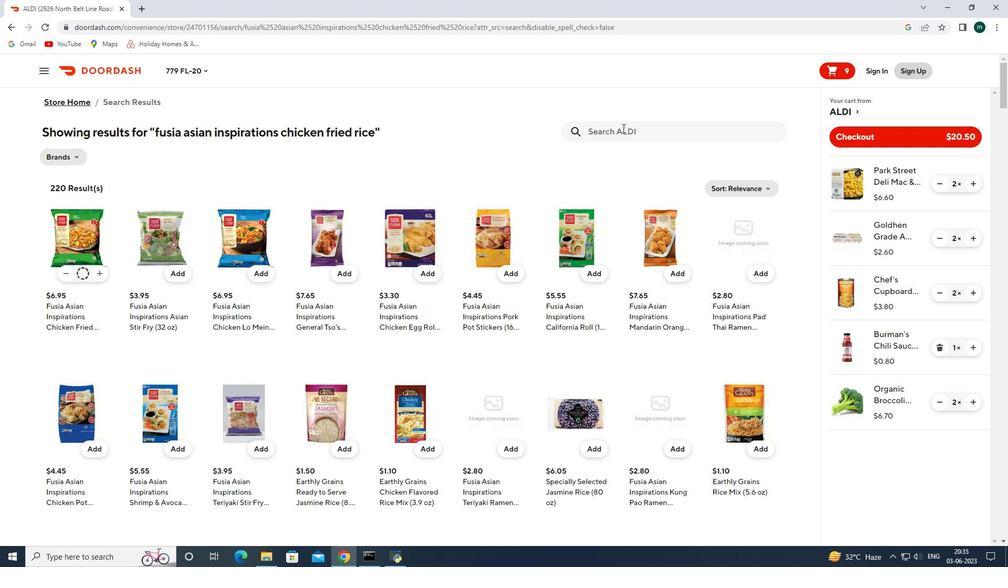 
Action: Mouse moved to (622, 128)
Screenshot: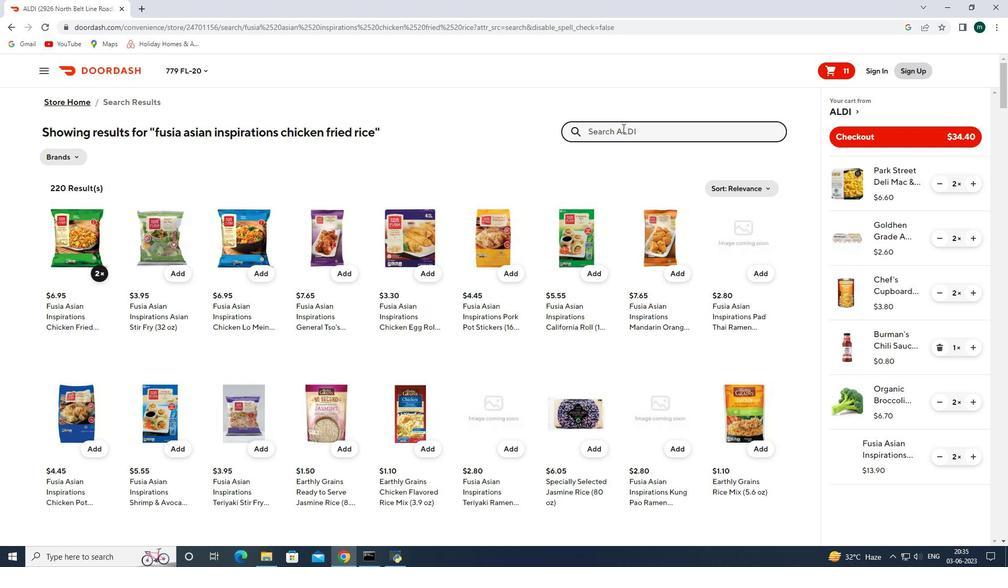 
Action: Key pressed loven<Key.space>frea<Key.backspace>sh<Key.space>warps<Key.space>spinach<Key.enter>
Screenshot: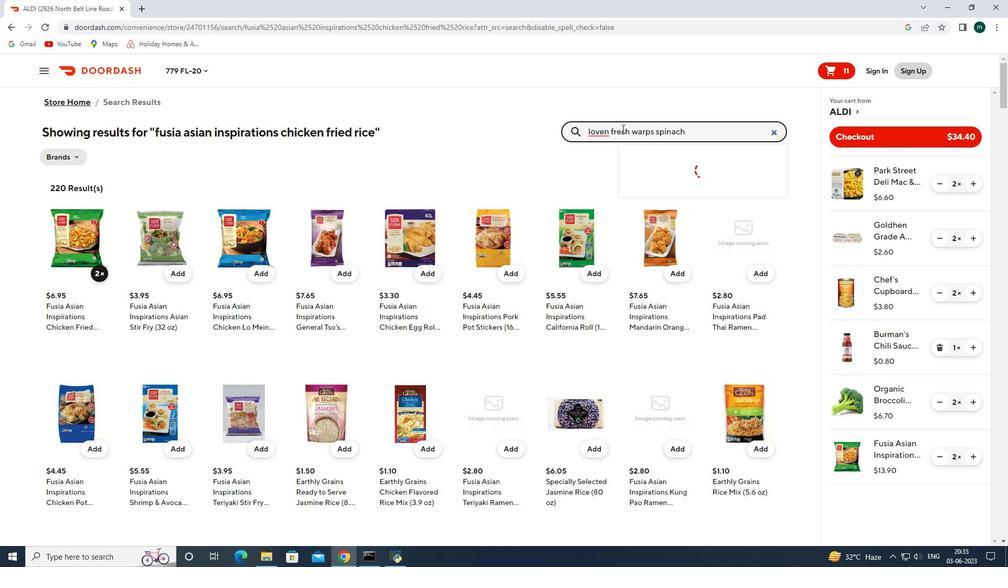 
Action: Mouse moved to (348, 275)
Screenshot: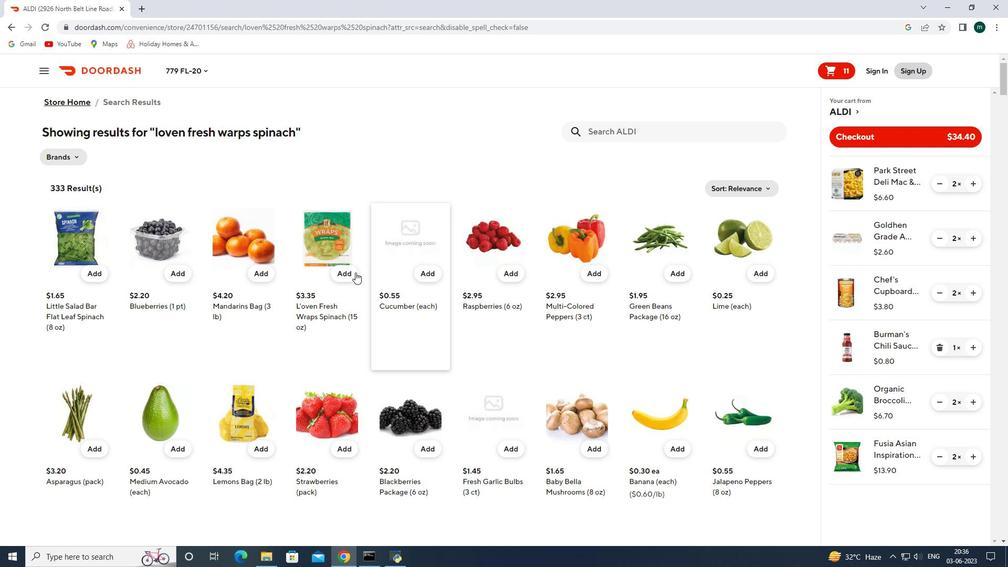 
Action: Mouse pressed left at (348, 275)
Screenshot: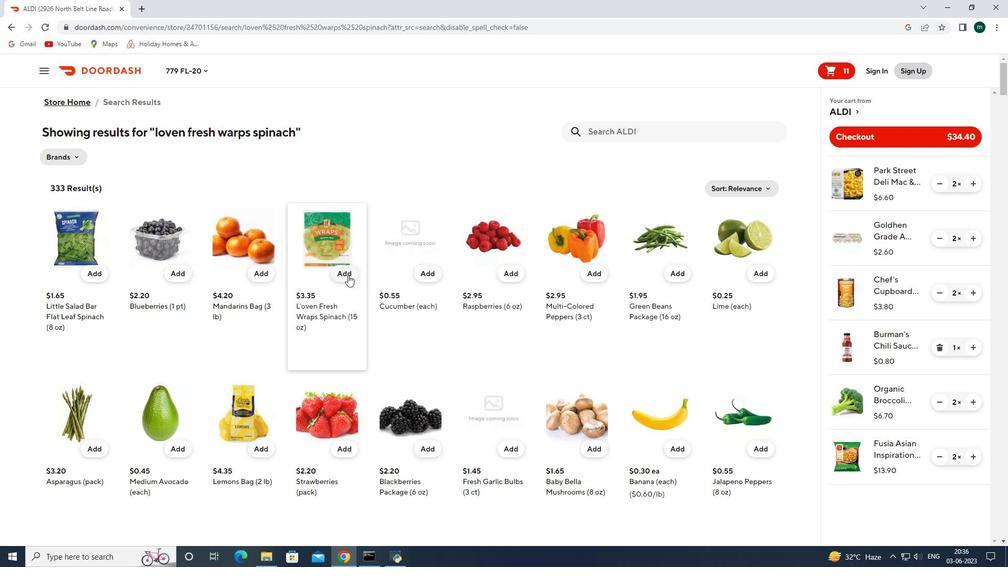 
Action: Mouse moved to (618, 129)
Screenshot: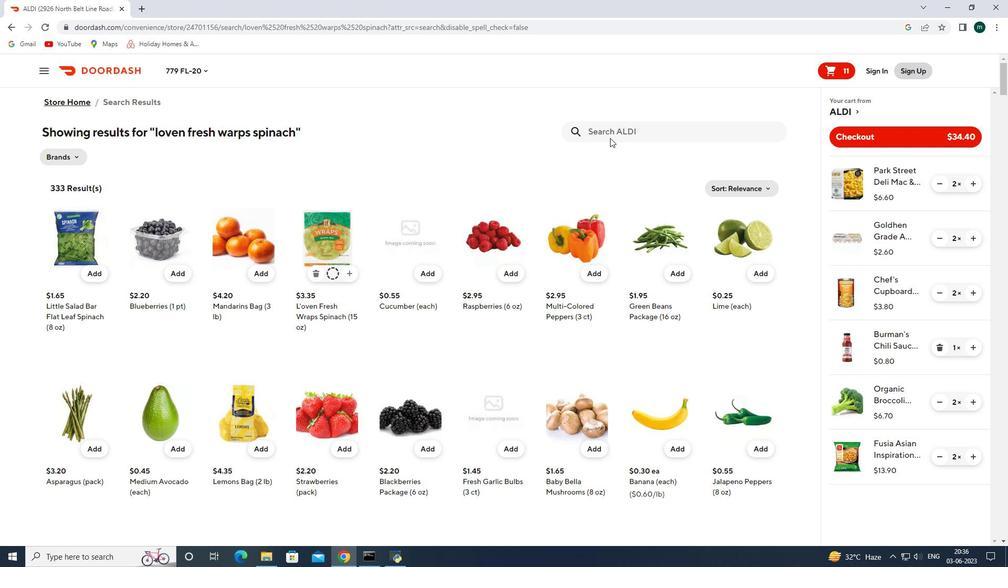 
Action: Mouse pressed left at (618, 129)
Screenshot: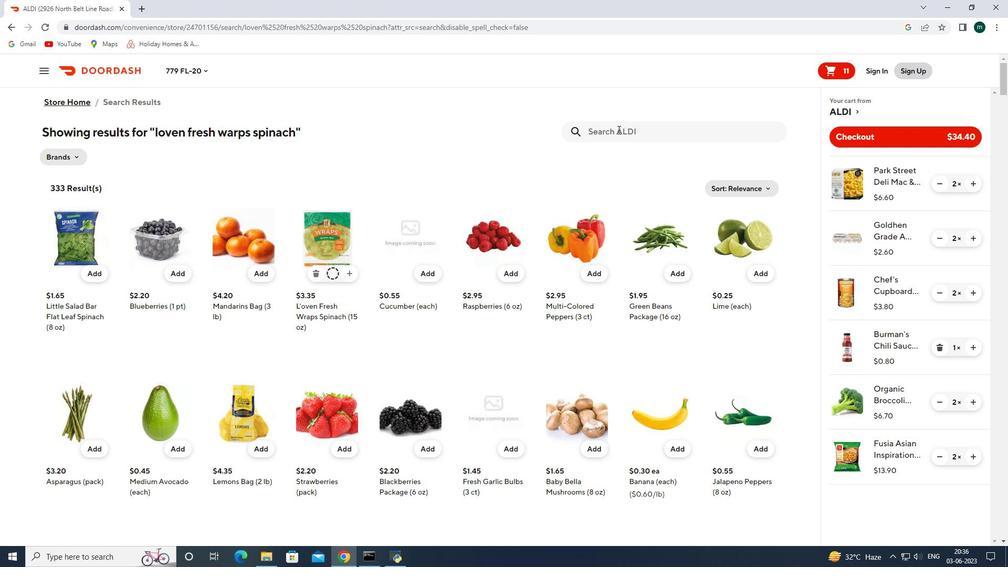
Action: Key pressed ginge
Screenshot: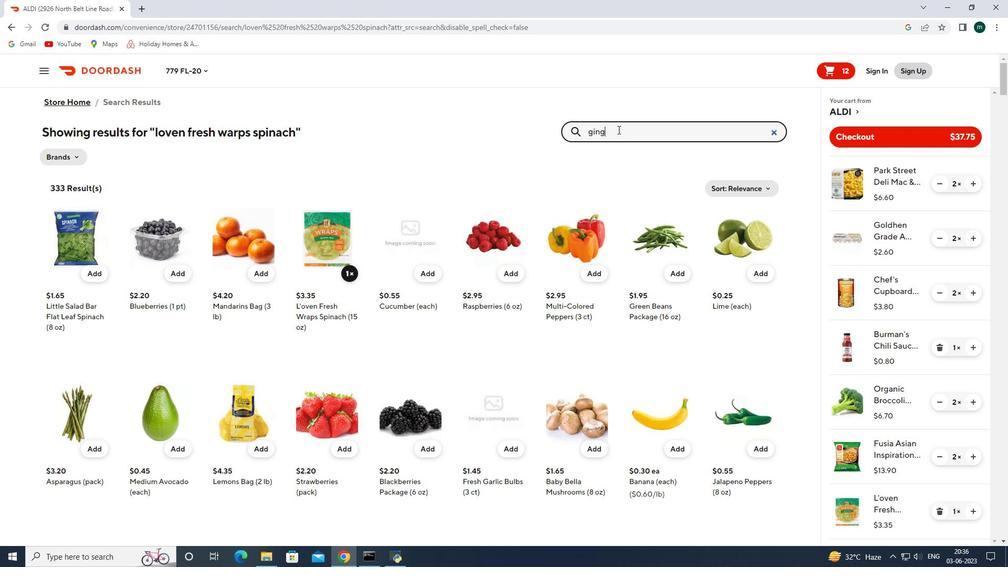 
Action: Mouse moved to (619, 129)
Screenshot: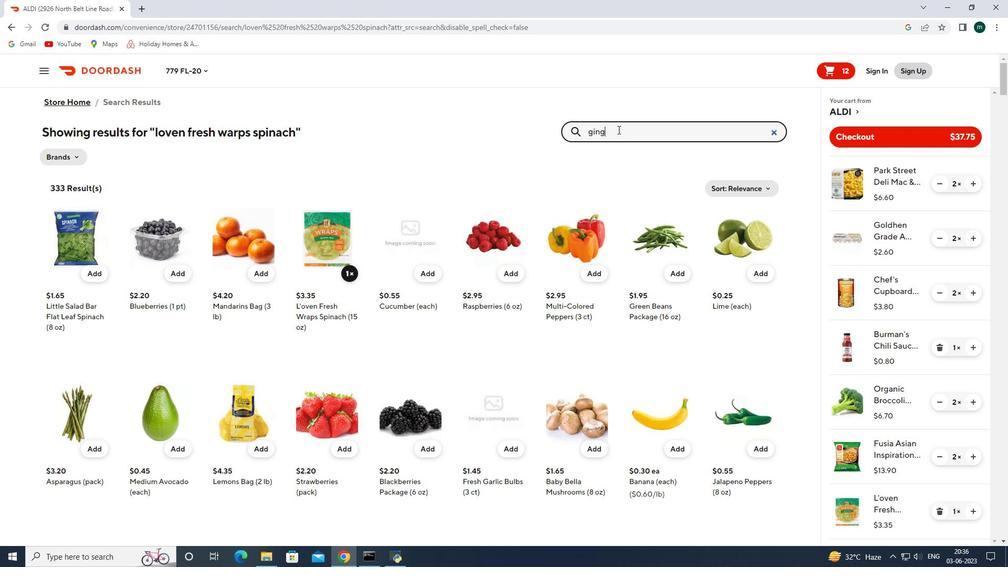 
Action: Key pressed r<Key.space>root<Key.enter>
Screenshot: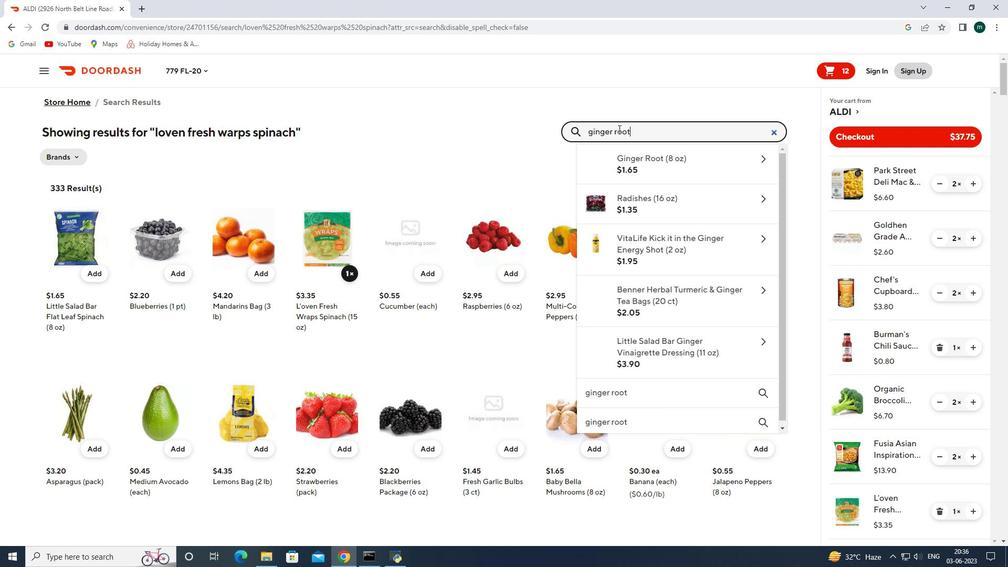 
Action: Mouse moved to (99, 275)
Screenshot: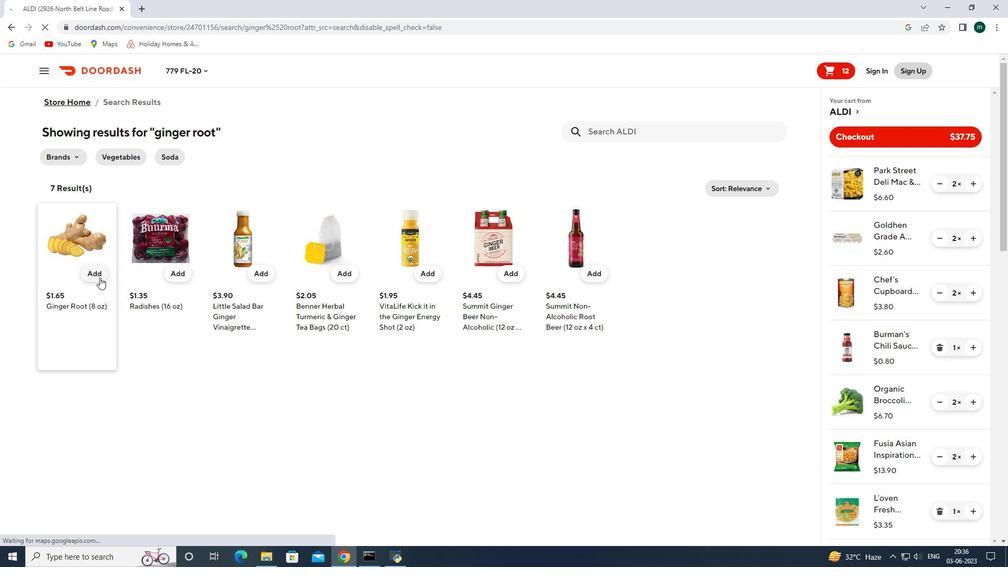 
Action: Mouse pressed left at (99, 275)
Screenshot: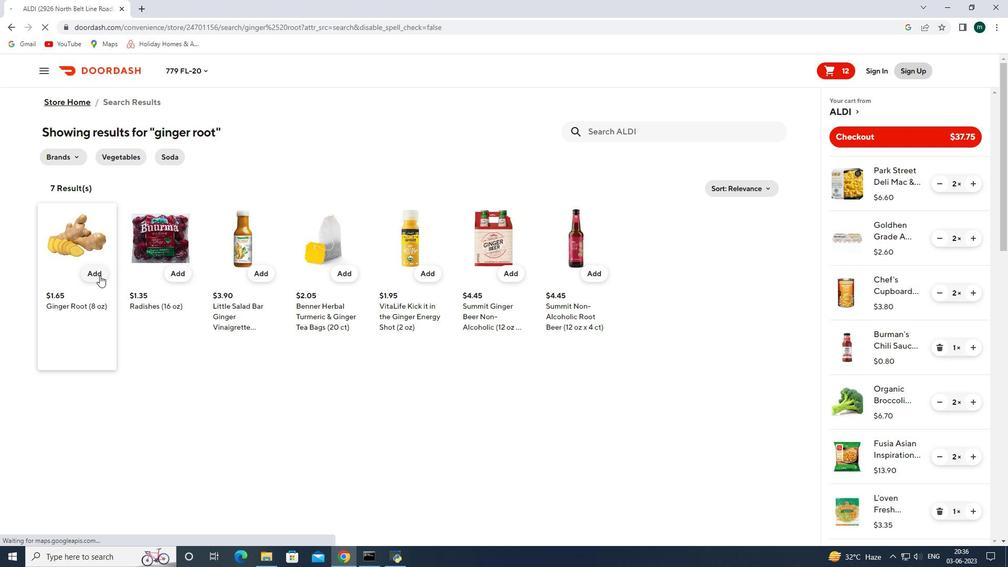 
Action: Mouse pressed left at (99, 275)
Screenshot: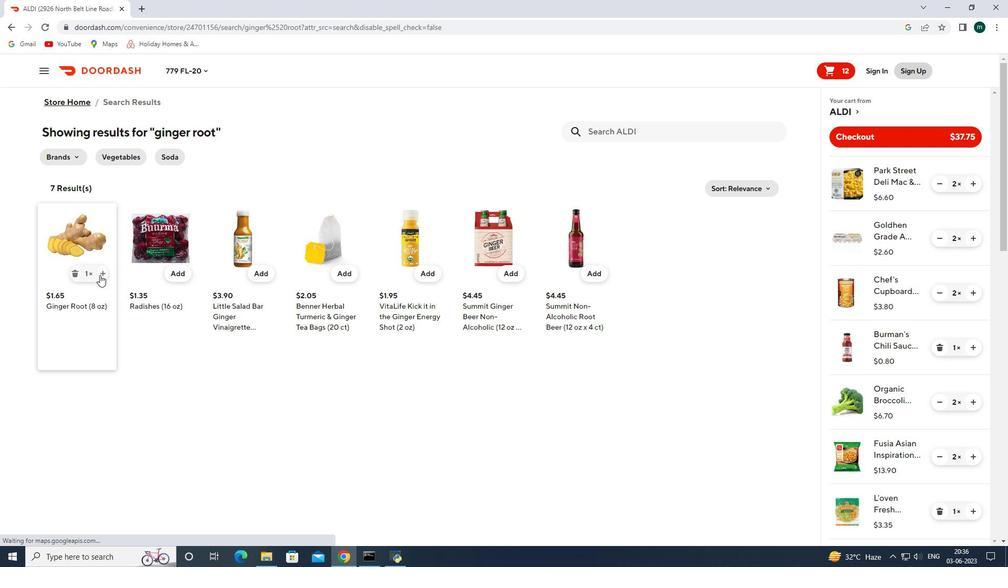 
Action: Mouse moved to (601, 131)
Screenshot: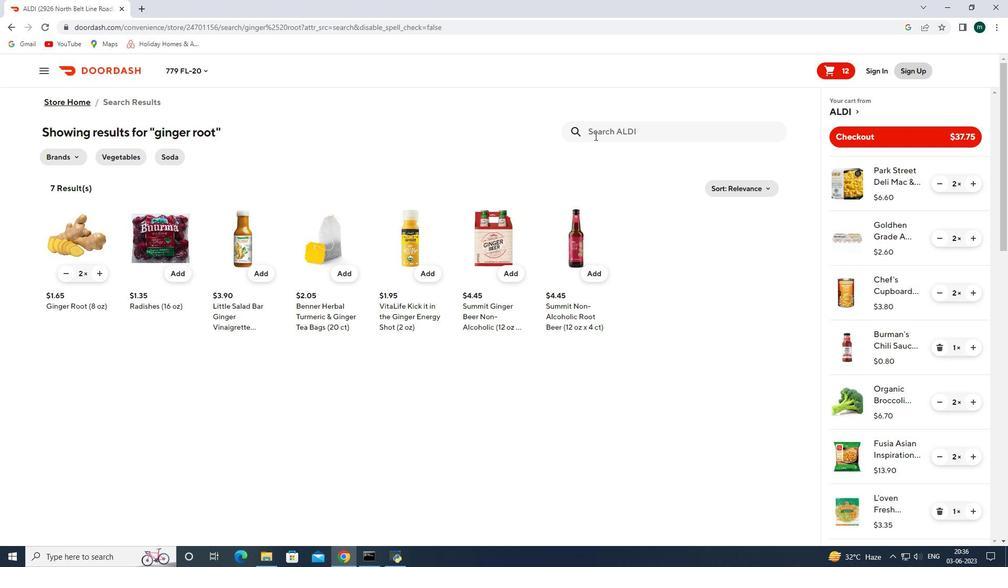 
Action: Mouse pressed left at (601, 131)
Screenshot: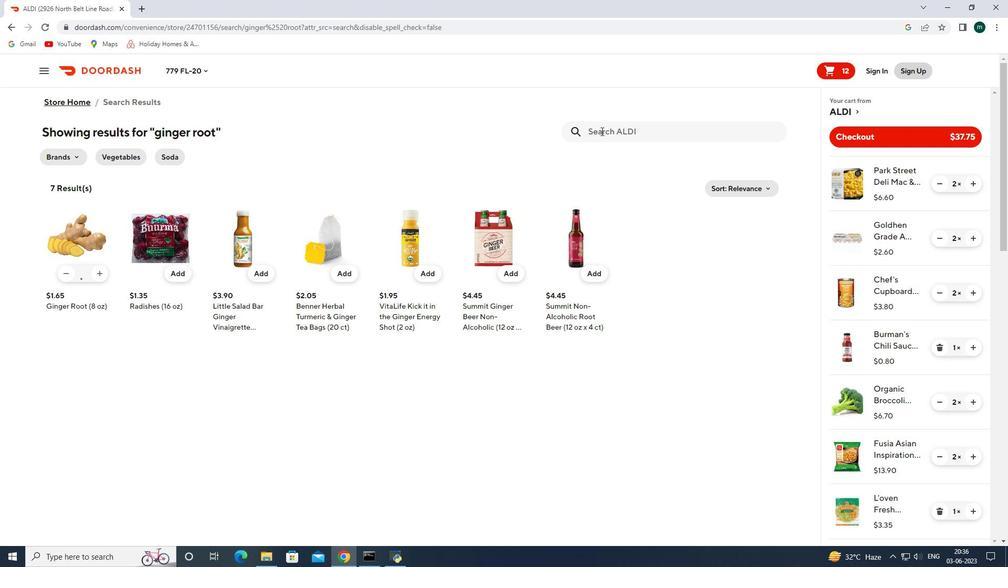 
Action: Key pressed tide<Key.space>simply<Key.space>us<Key.space>oxi<Key.space>liuid<Key.space>laundry<Key.space>detergent<Key.enter>
Screenshot: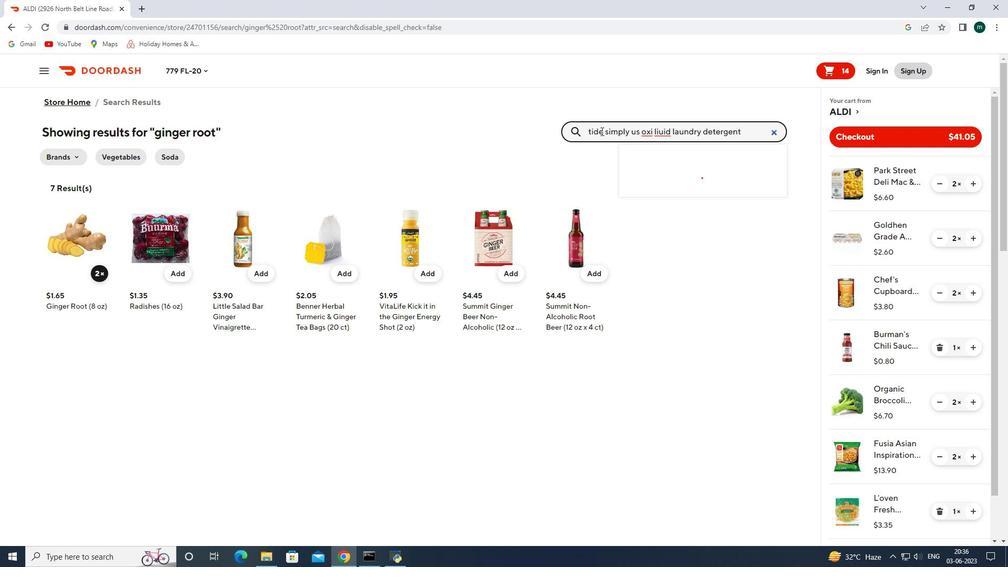 
Action: Mouse moved to (88, 299)
Screenshot: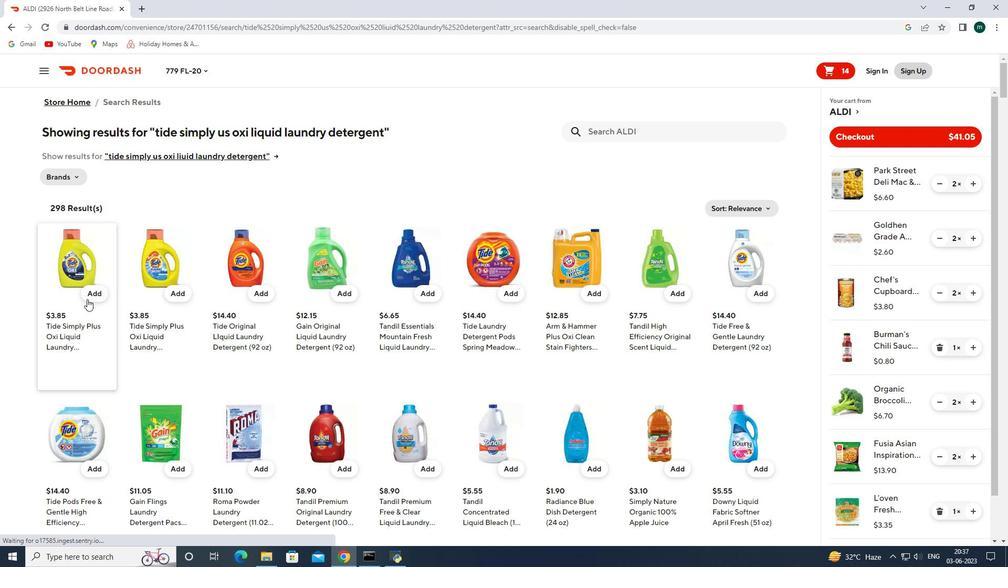 
Action: Mouse pressed left at (88, 299)
Screenshot: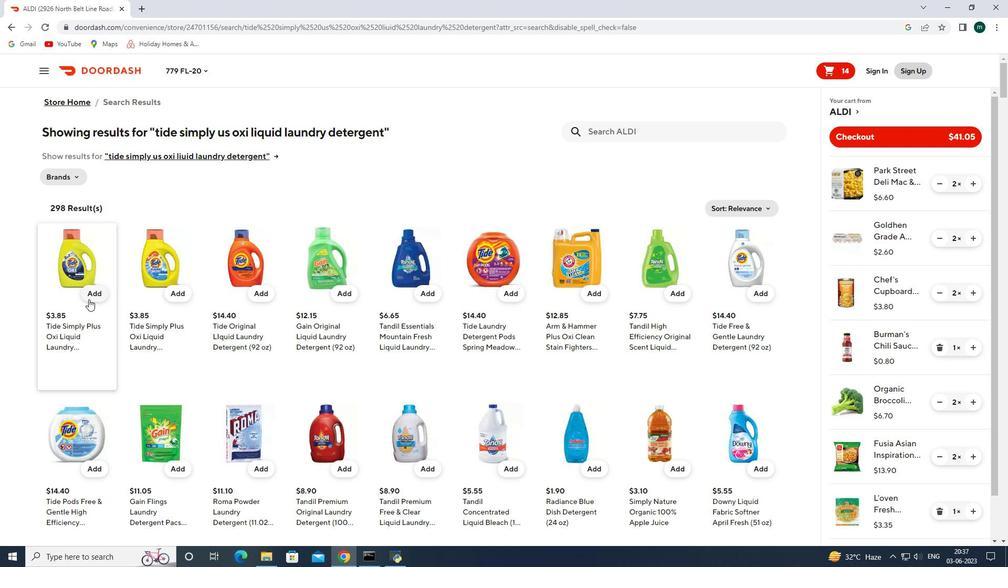 
Action: Mouse moved to (886, 132)
Screenshot: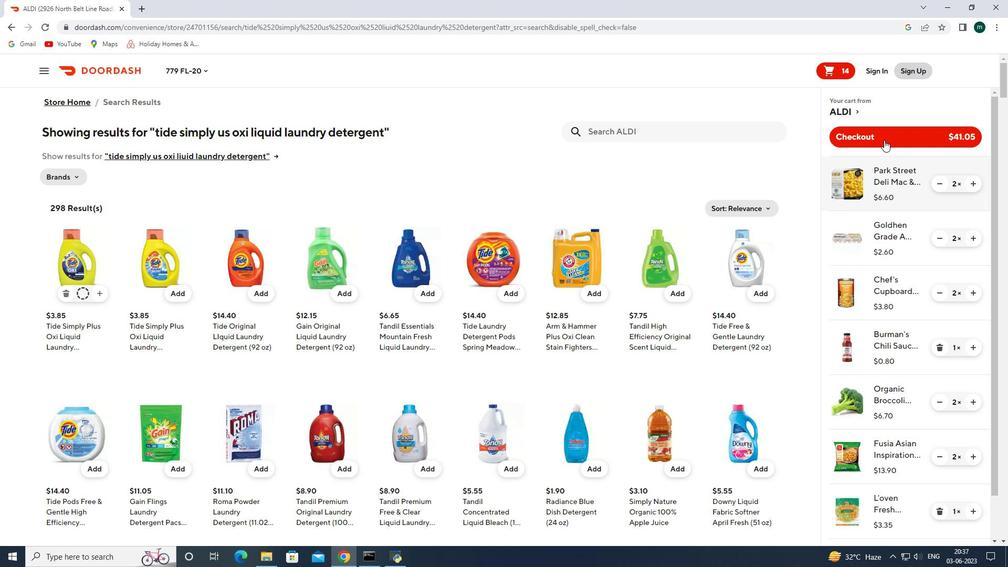 
Action: Mouse pressed left at (886, 132)
Screenshot: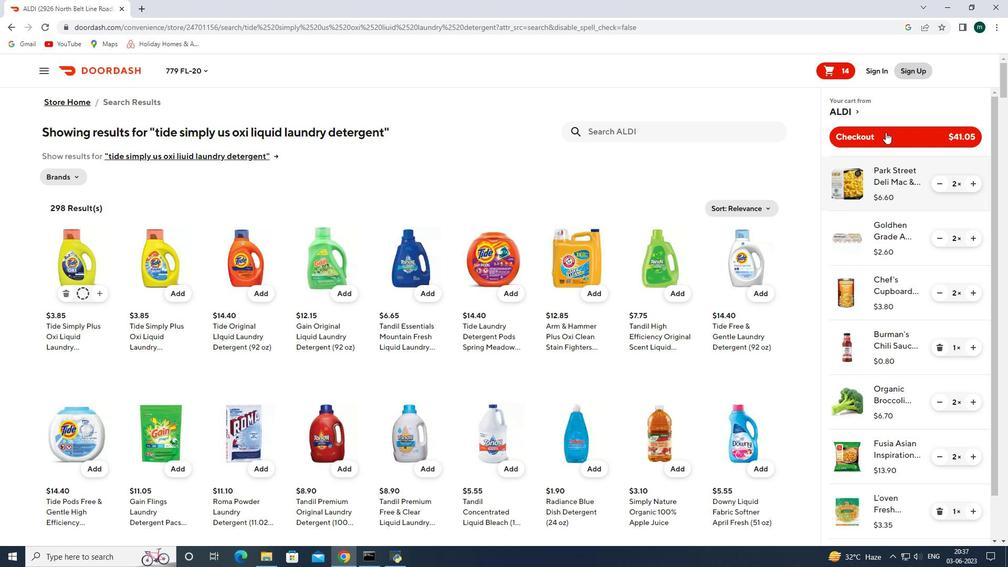 
Action: Mouse scrolled (886, 131) with delta (0, 0)
Screenshot: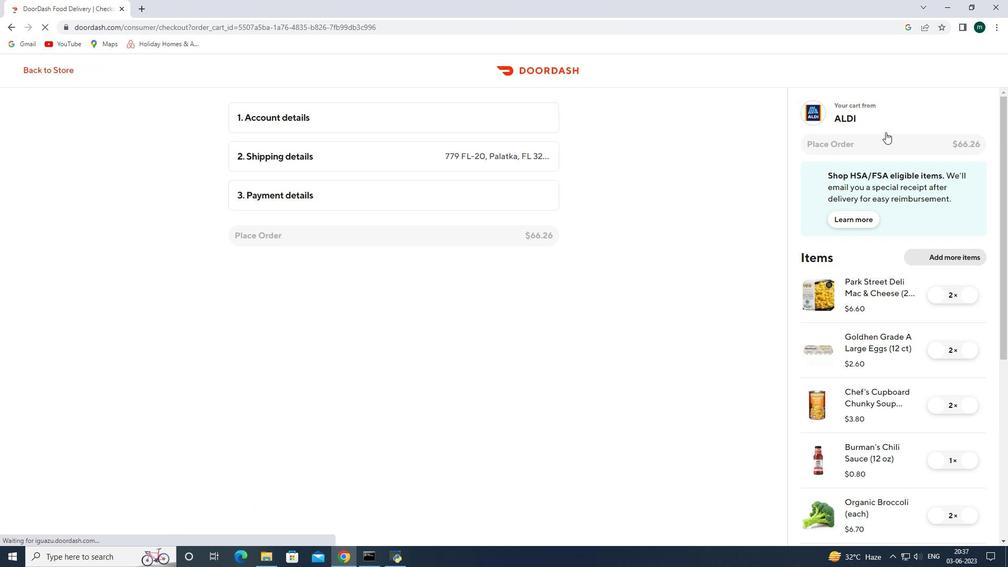 
Action: Mouse scrolled (886, 131) with delta (0, 0)
Screenshot: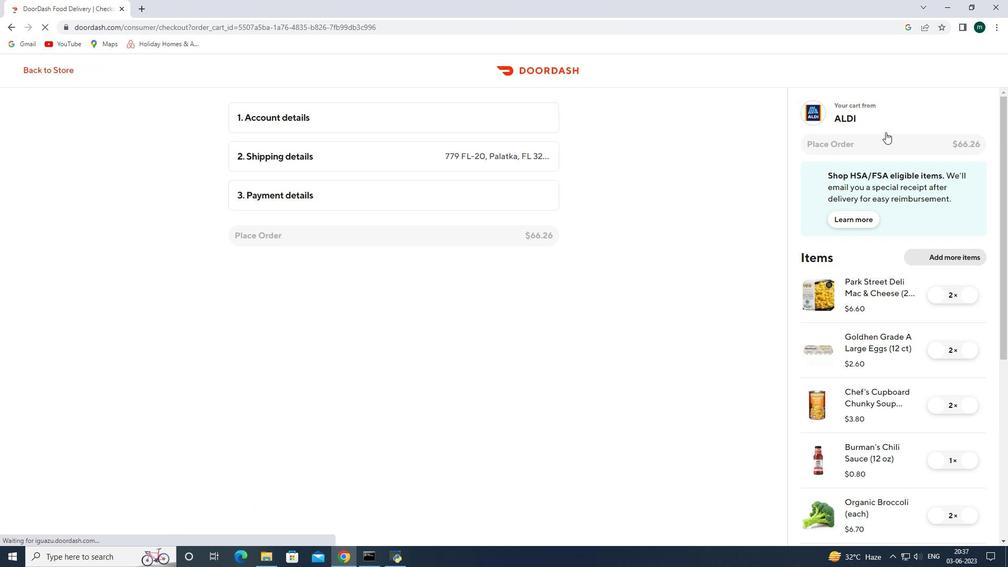 
Action: Mouse moved to (899, 170)
Screenshot: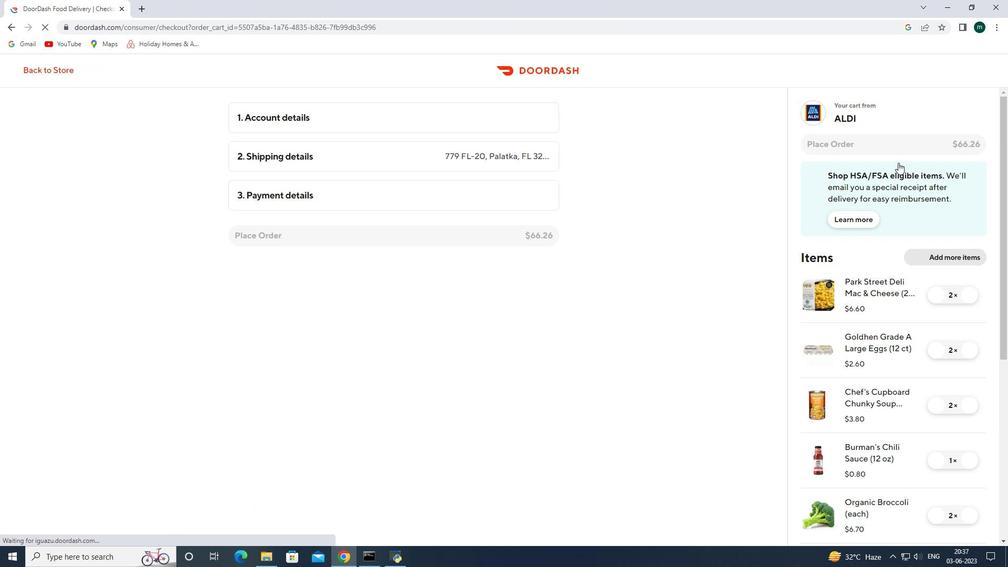 
Action: Mouse scrolled (899, 170) with delta (0, 0)
Screenshot: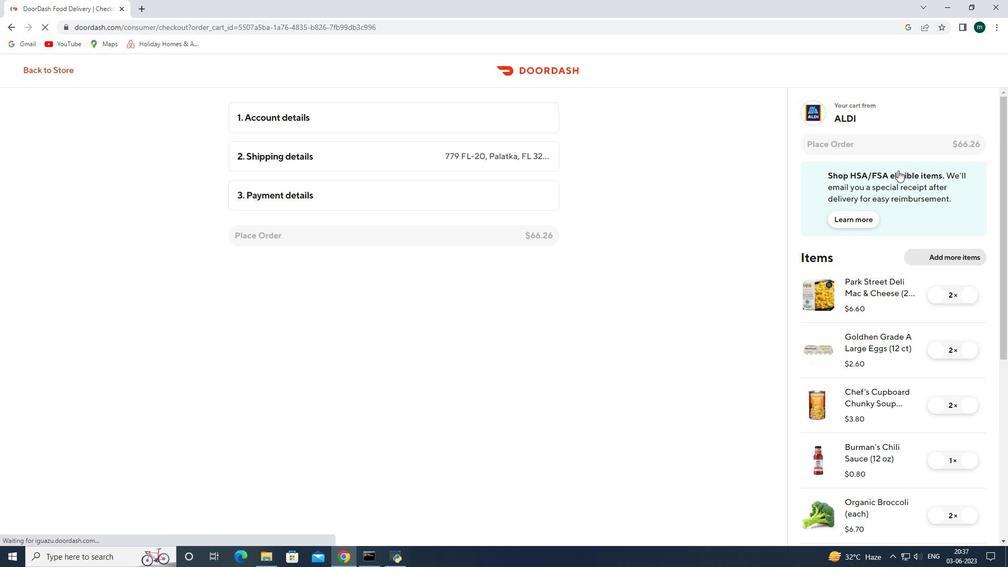 
Action: Mouse scrolled (899, 170) with delta (0, 0)
Screenshot: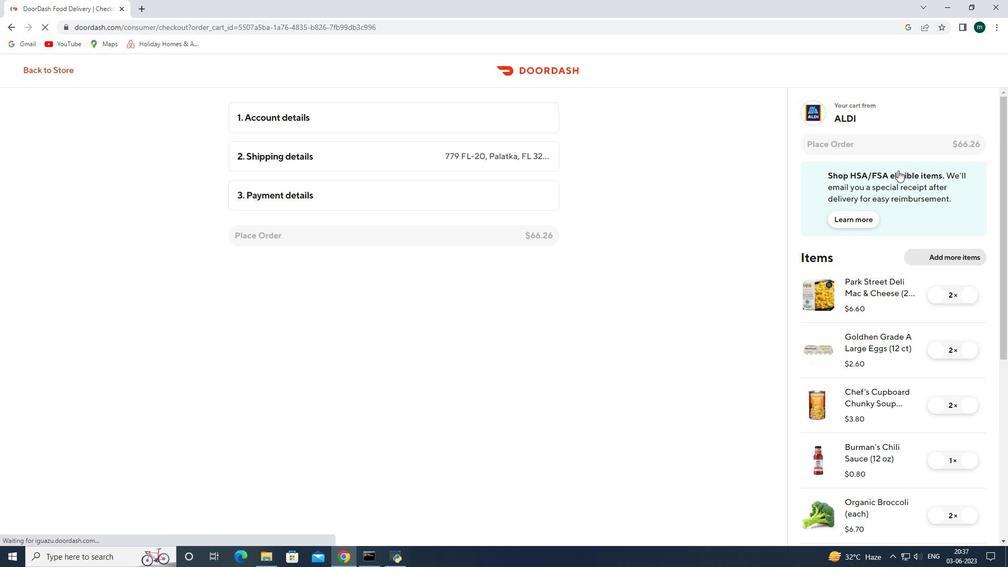 
Action: Mouse scrolled (899, 170) with delta (0, 0)
Screenshot: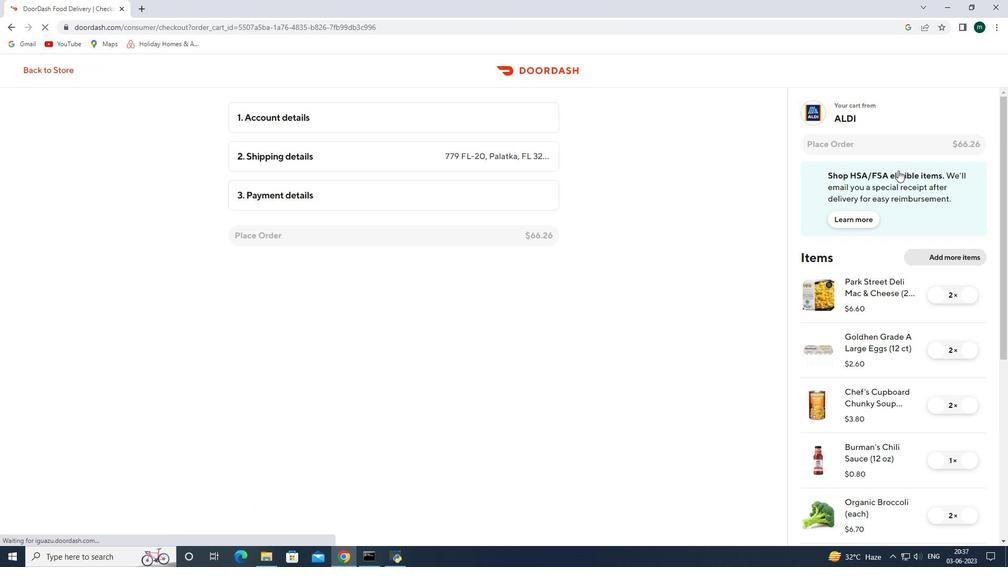 
Action: Mouse moved to (877, 233)
Screenshot: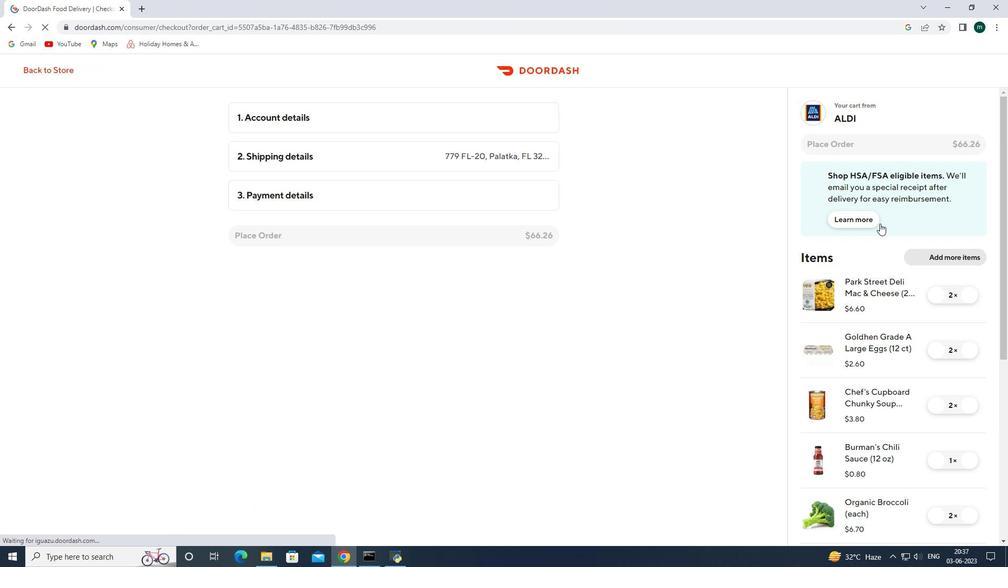 
Action: Mouse scrolled (877, 232) with delta (0, 0)
Screenshot: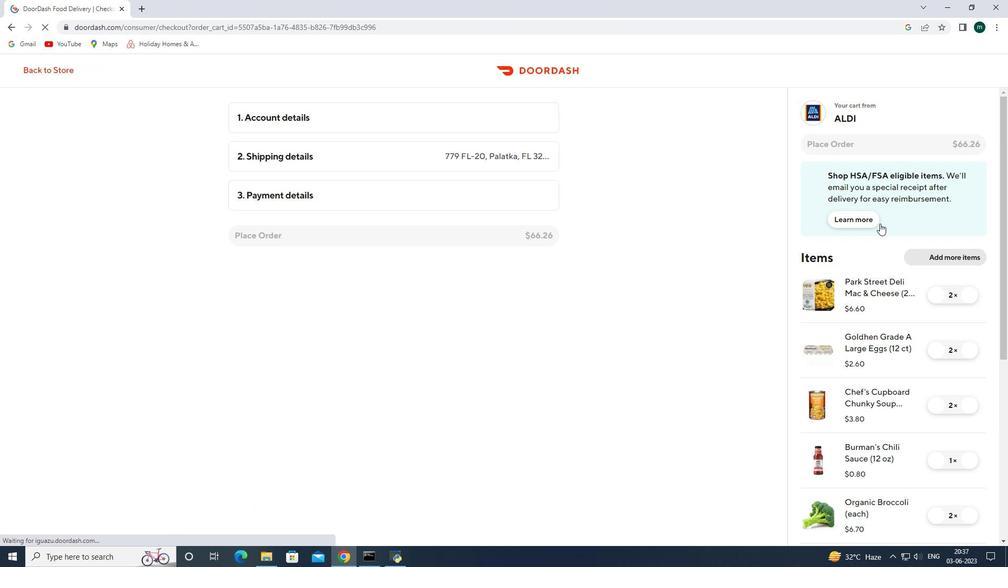 
Action: Mouse moved to (877, 237)
Screenshot: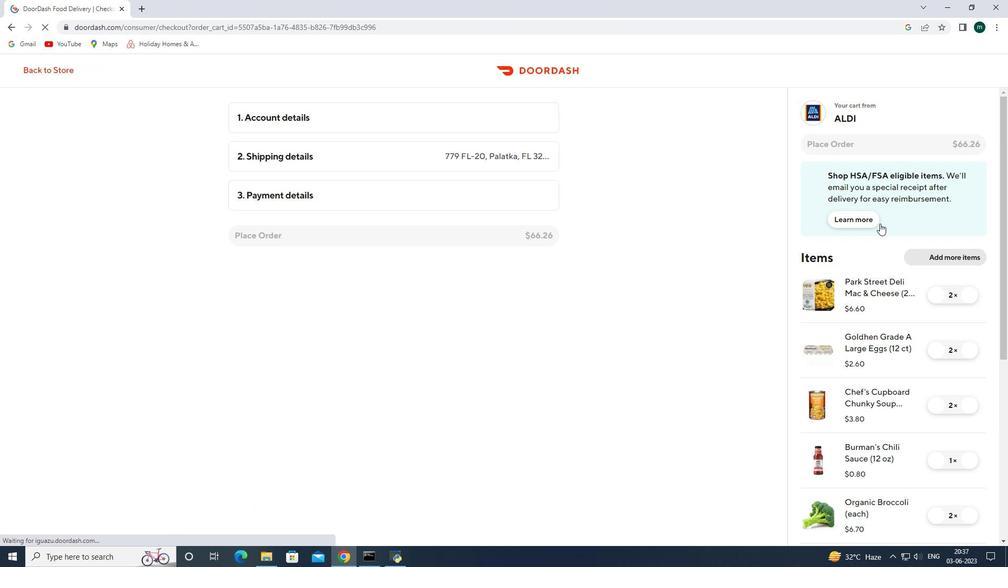 
Action: Mouse scrolled (877, 236) with delta (0, 0)
Screenshot: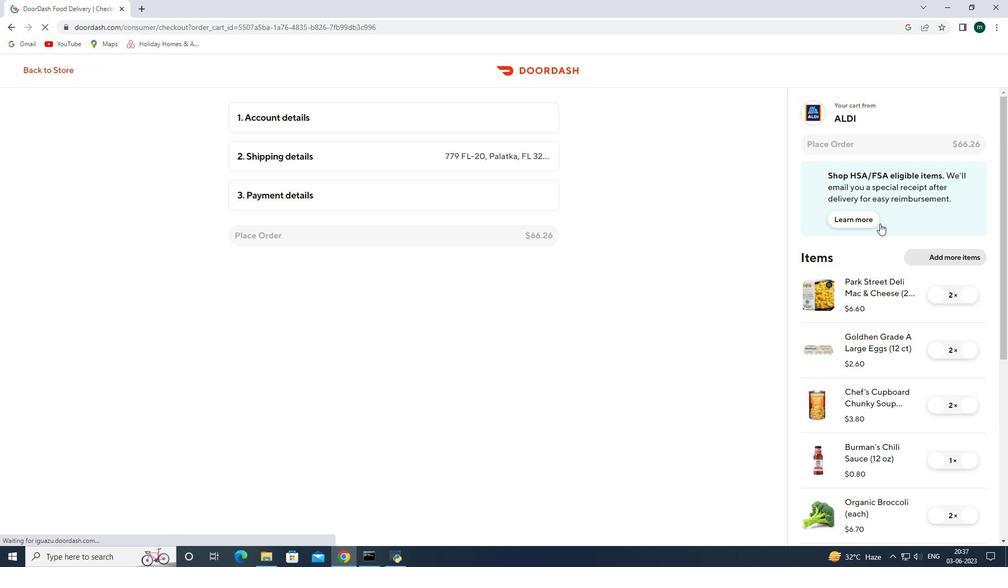 
Action: Mouse moved to (876, 238)
Screenshot: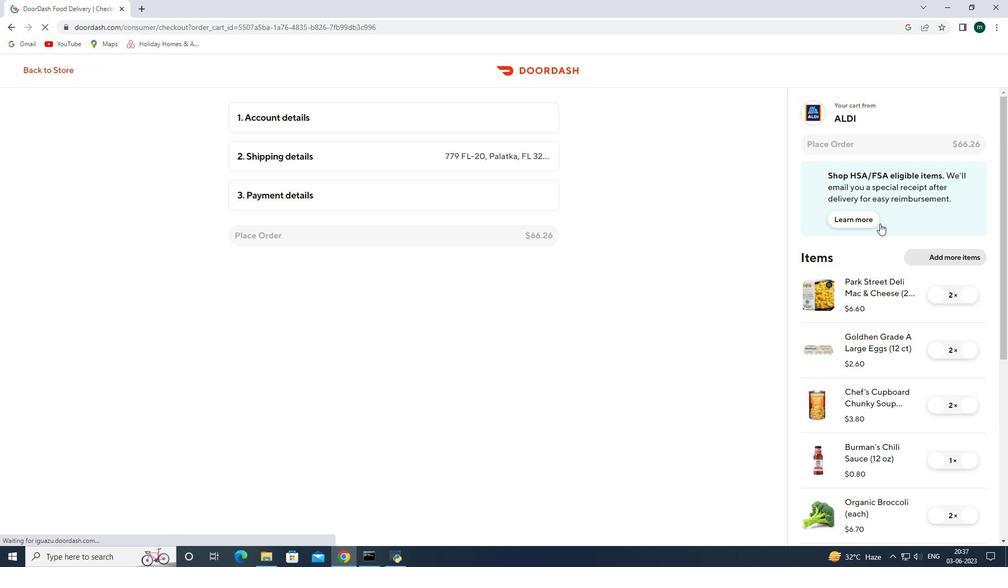 
Action: Mouse scrolled (876, 237) with delta (0, 0)
Screenshot: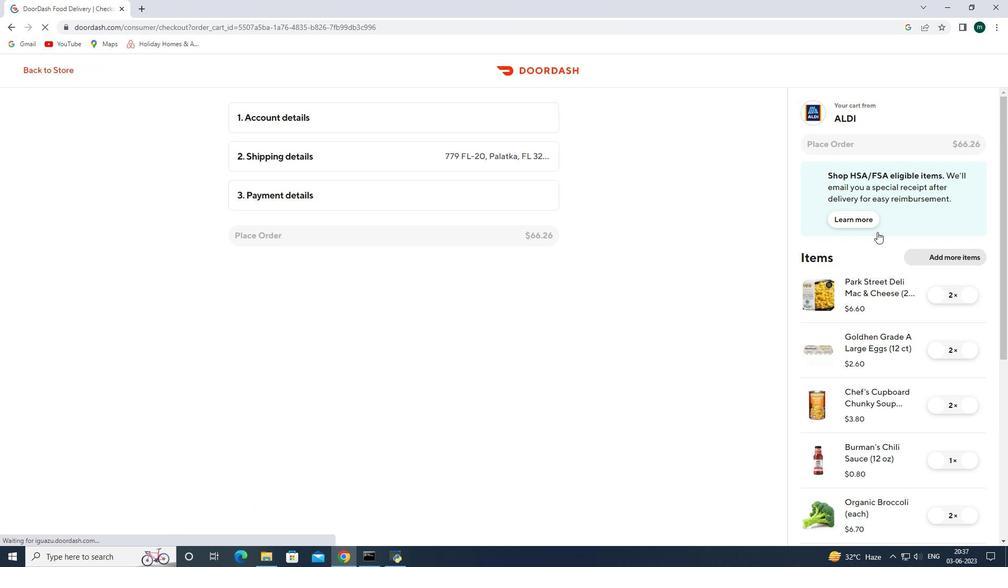 
Action: Mouse moved to (876, 238)
Screenshot: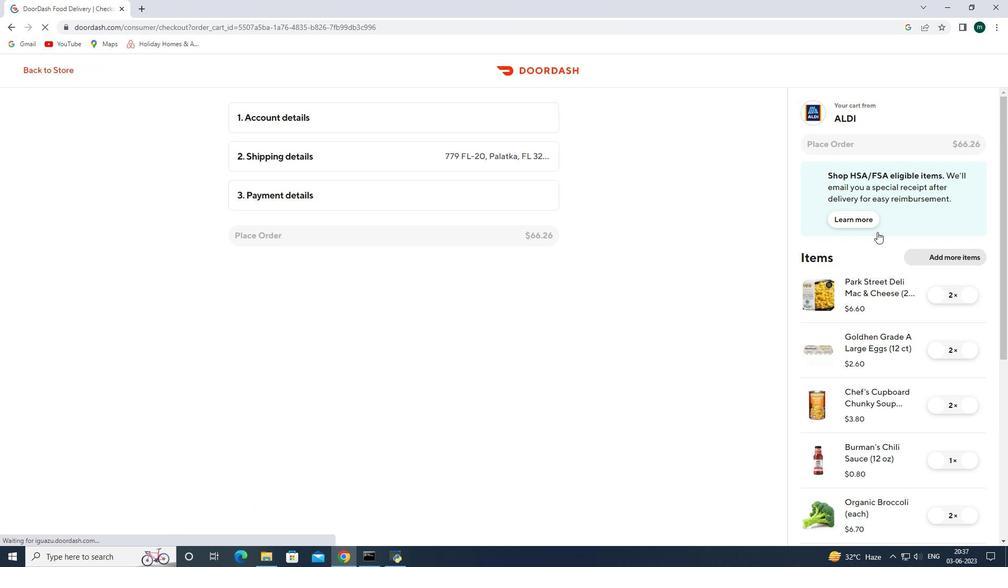 
Action: Mouse scrolled (876, 238) with delta (0, 0)
Screenshot: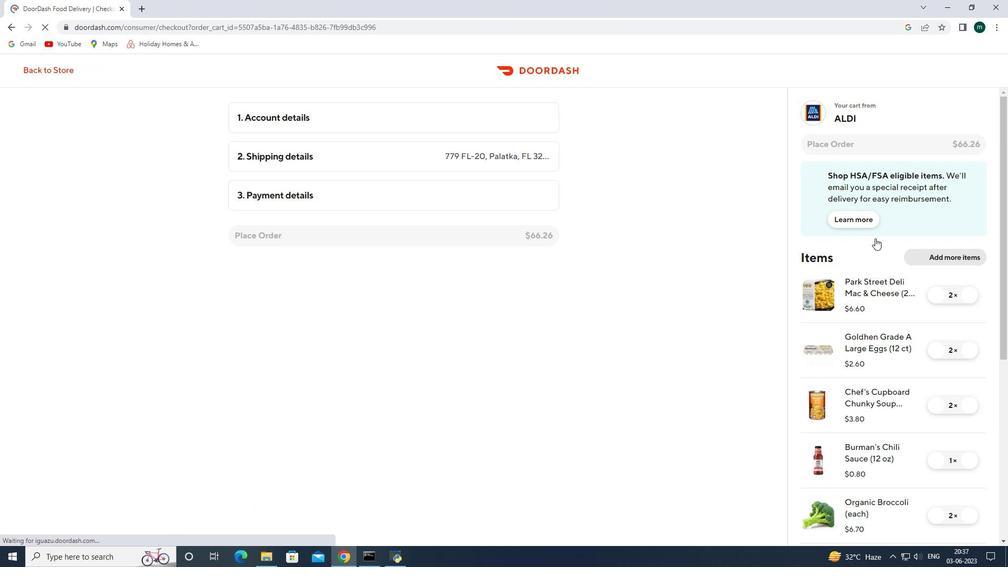 
Action: Mouse scrolled (876, 238) with delta (0, 0)
Screenshot: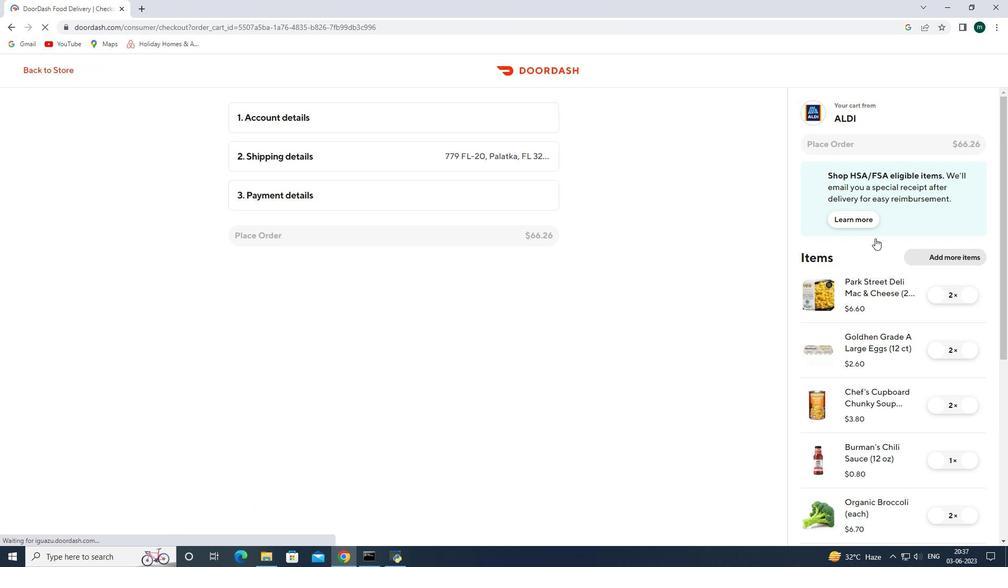 
Action: Mouse scrolled (876, 238) with delta (0, 0)
Screenshot: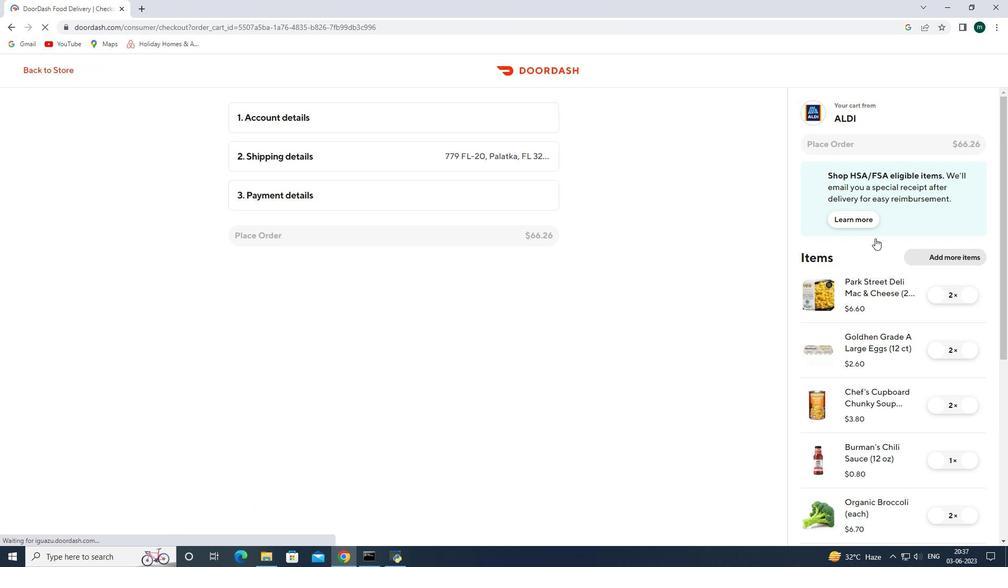 
Action: Mouse scrolled (876, 239) with delta (0, 0)
Screenshot: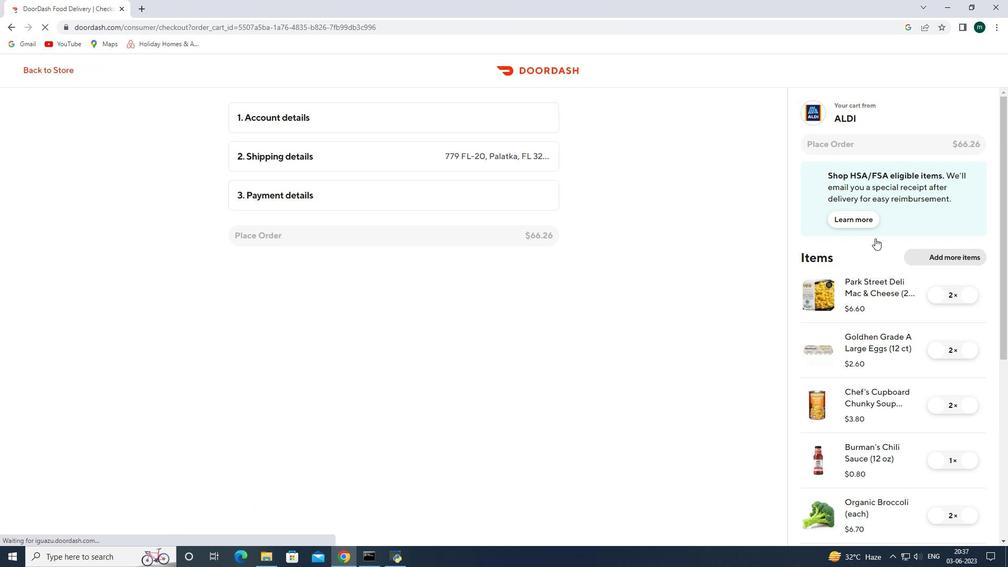 
Action: Mouse moved to (876, 234)
Screenshot: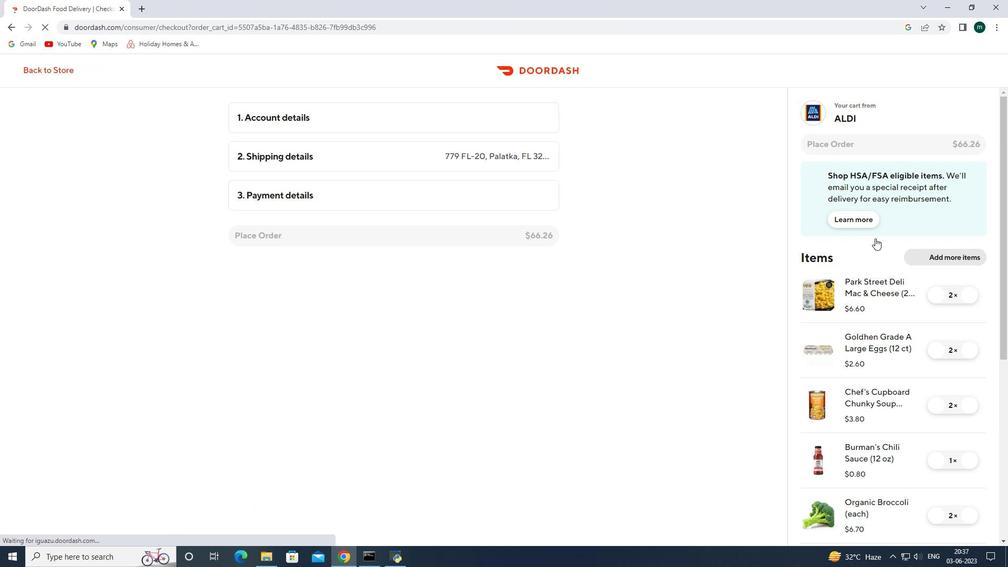 
Action: Mouse scrolled (876, 235) with delta (0, 0)
Screenshot: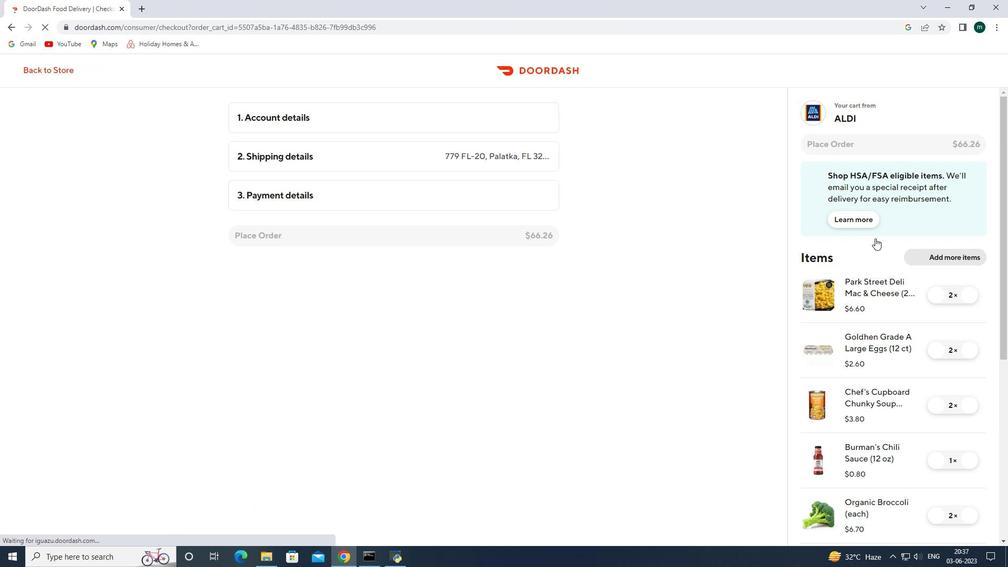 
Action: Mouse moved to (876, 233)
Screenshot: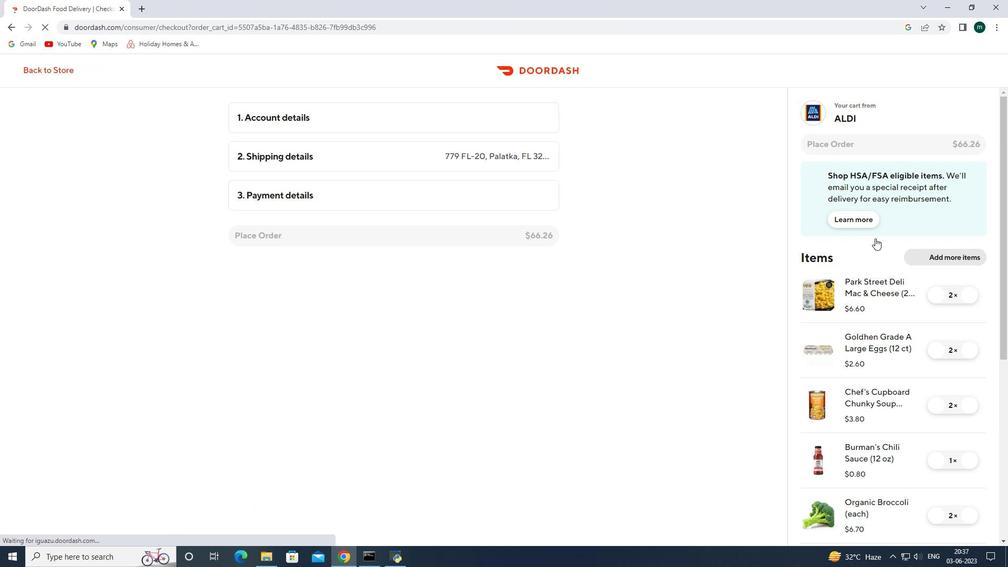 
Action: Mouse scrolled (876, 234) with delta (0, 0)
Screenshot: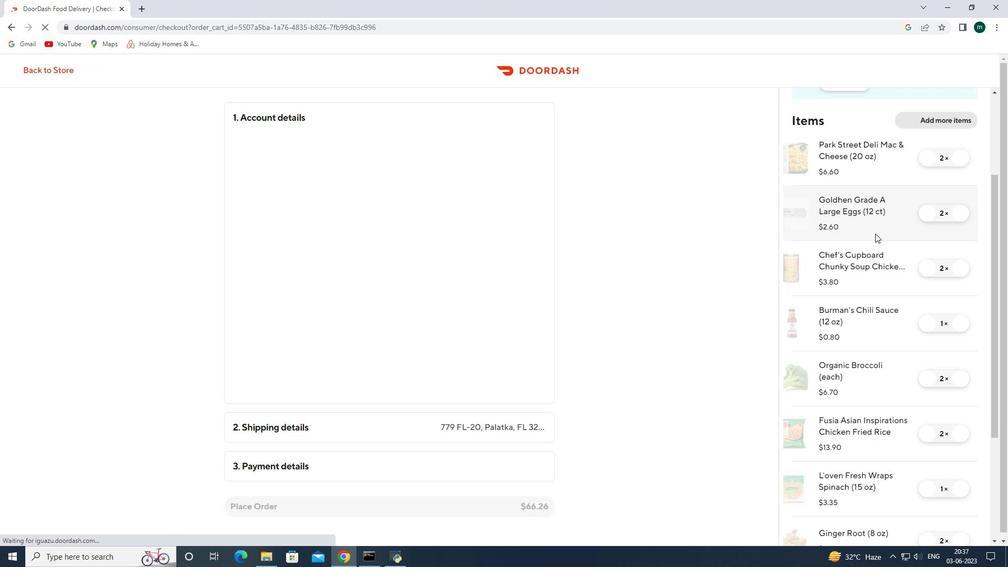 
Action: Mouse scrolled (876, 234) with delta (0, 0)
Screenshot: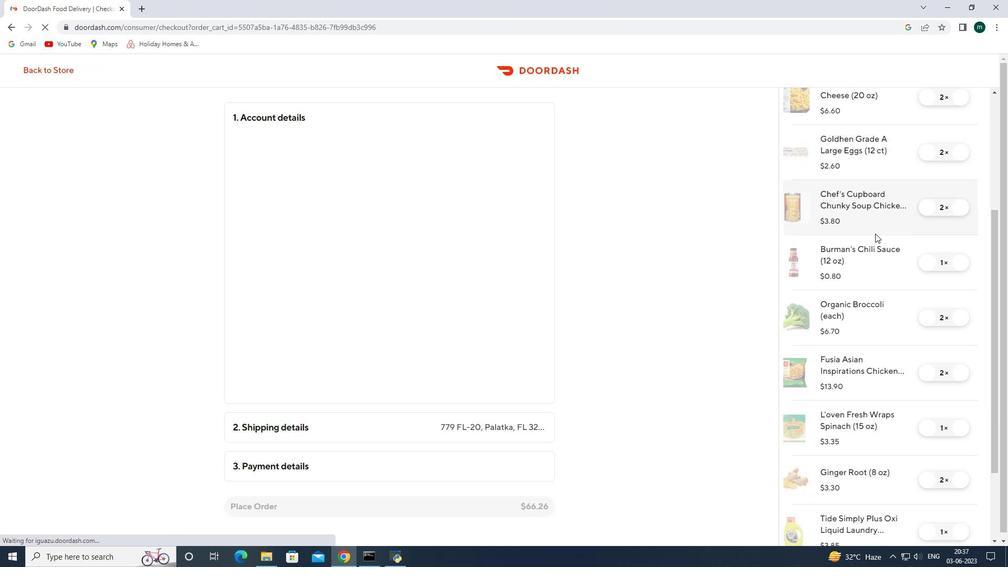 
Action: Mouse scrolled (876, 233) with delta (0, 0)
Screenshot: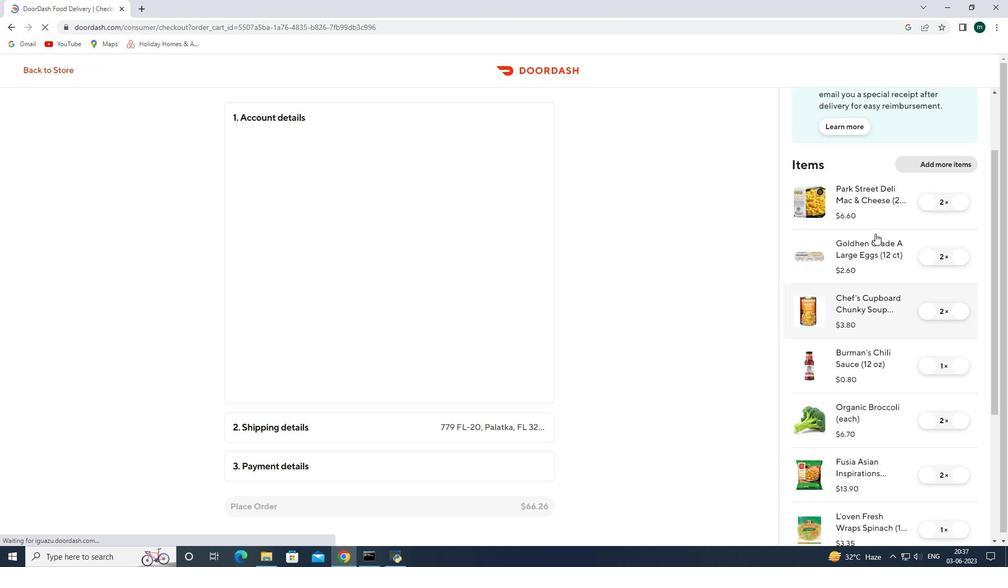 
Action: Mouse scrolled (876, 233) with delta (0, 0)
Screenshot: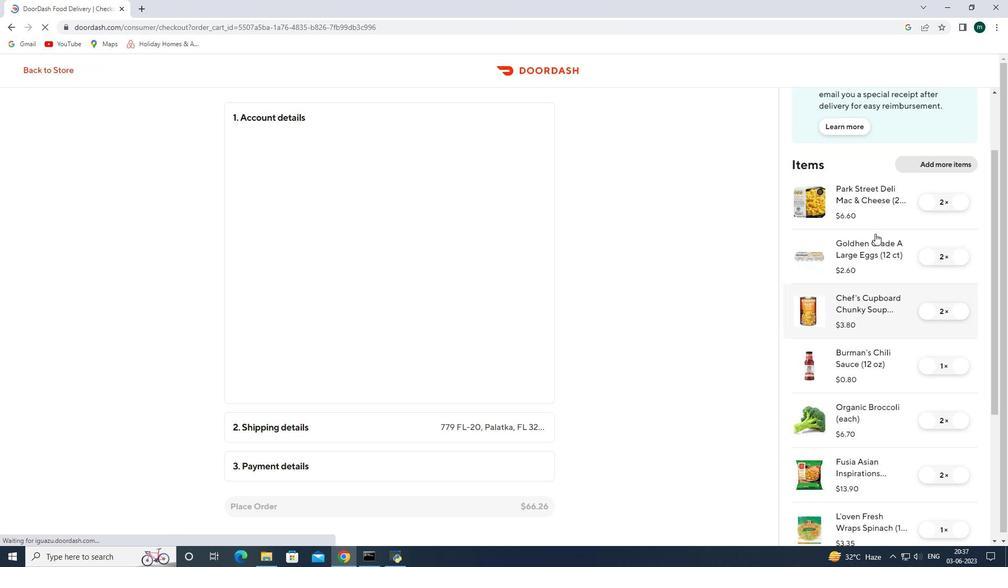 
Action: Mouse scrolled (876, 233) with delta (0, 0)
Screenshot: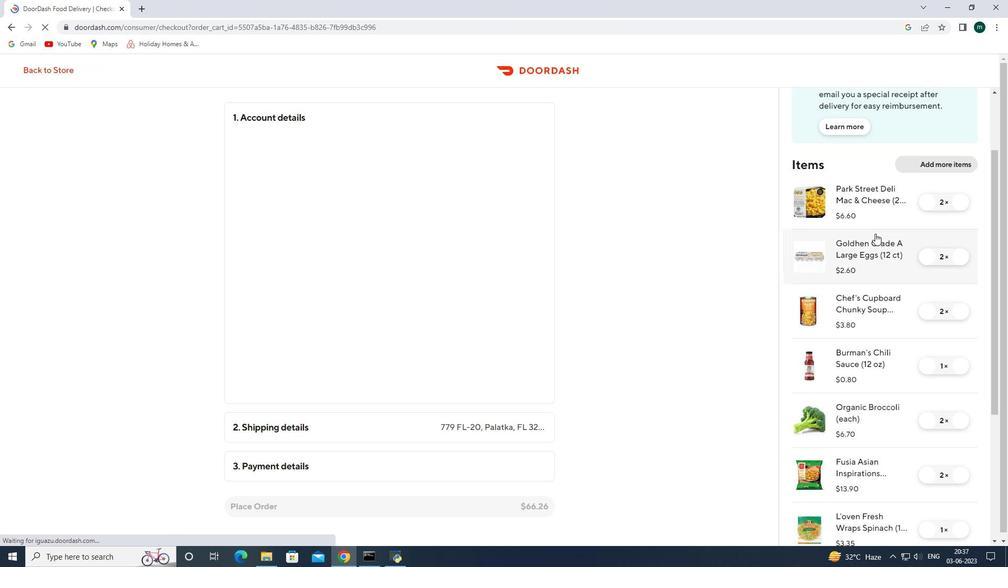 
Action: Mouse scrolled (876, 233) with delta (0, 0)
Screenshot: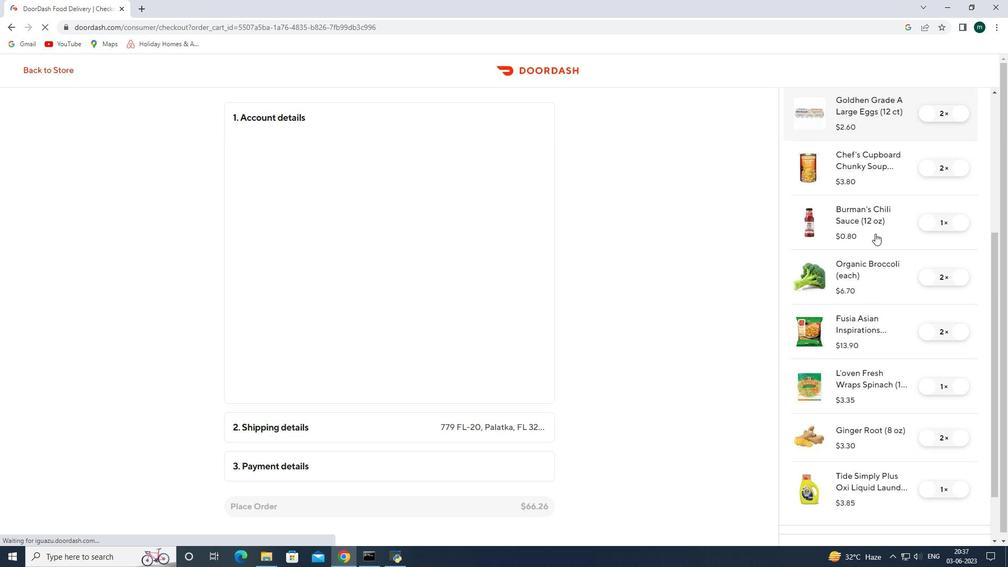 
Action: Mouse scrolled (876, 233) with delta (0, 0)
Screenshot: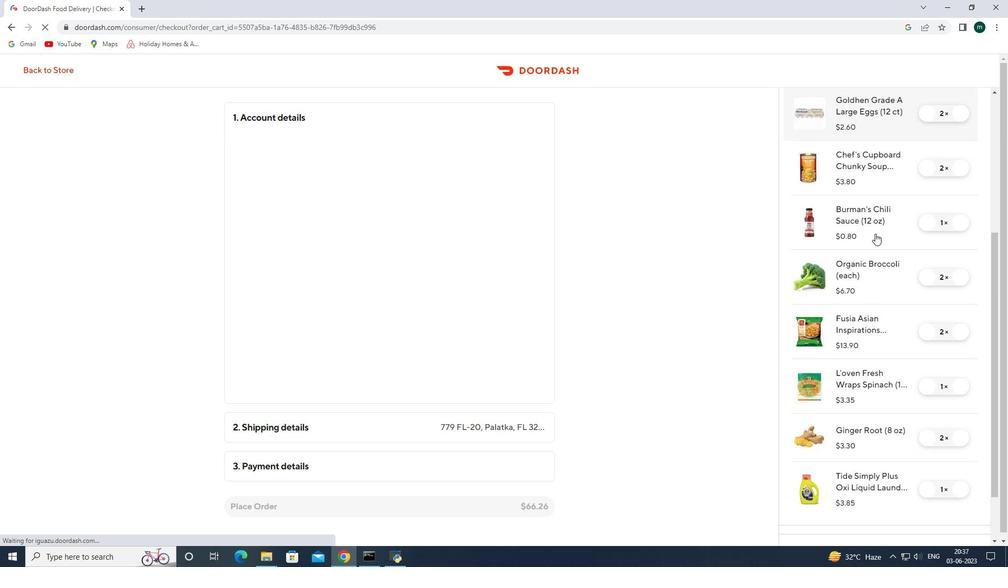 
Action: Mouse scrolled (876, 233) with delta (0, 0)
Screenshot: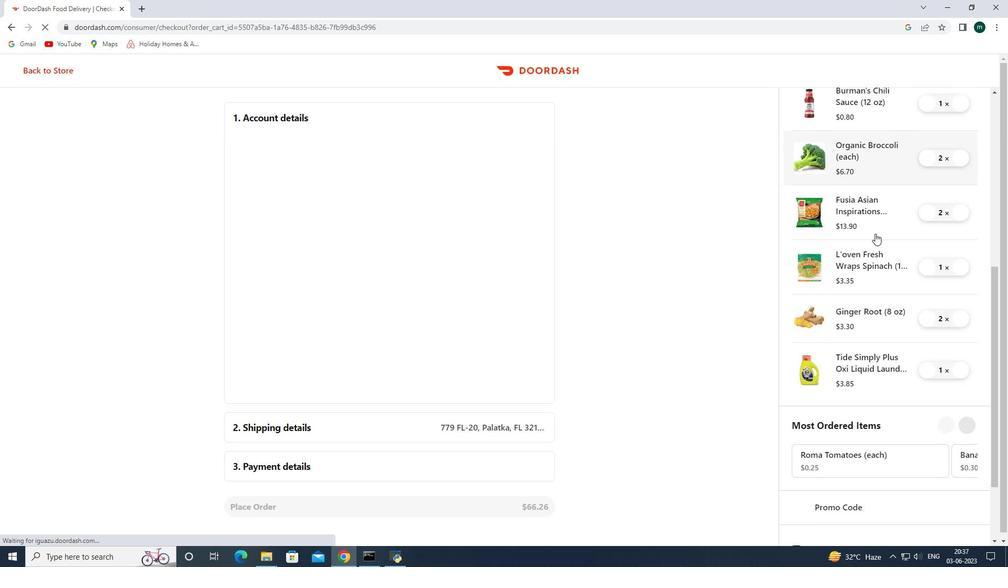 
Action: Mouse scrolled (876, 233) with delta (0, 0)
Screenshot: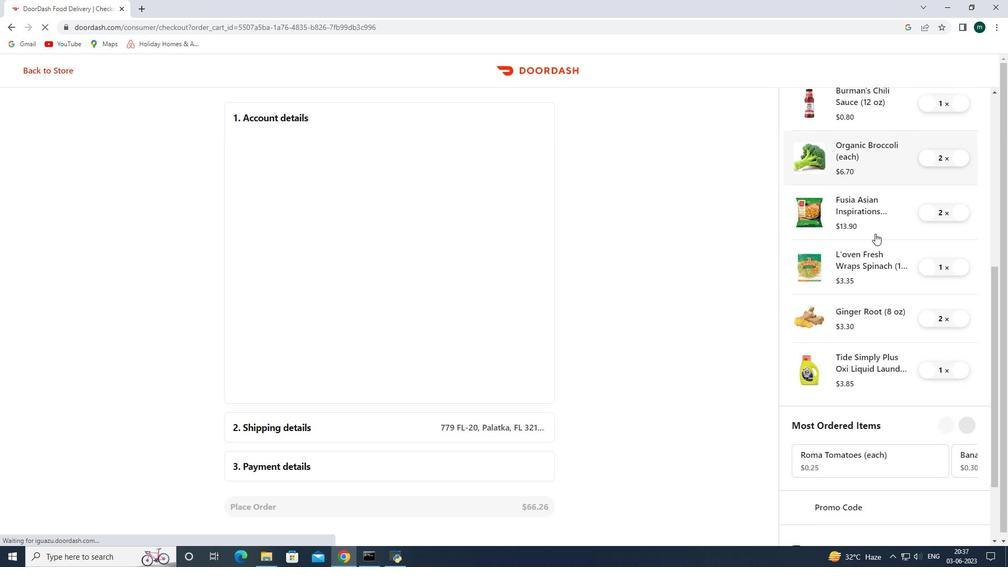 
